 Task: Find a one-way flight from Albany to Jacksonville on May 3 for 9 passengers in First class, using Delta Airlines, with 2 carry-on bags, a price limit of ₹500,000, and a departure time between 6:00 PM and 12:00 AM.
Action: Mouse moved to (313, 306)
Screenshot: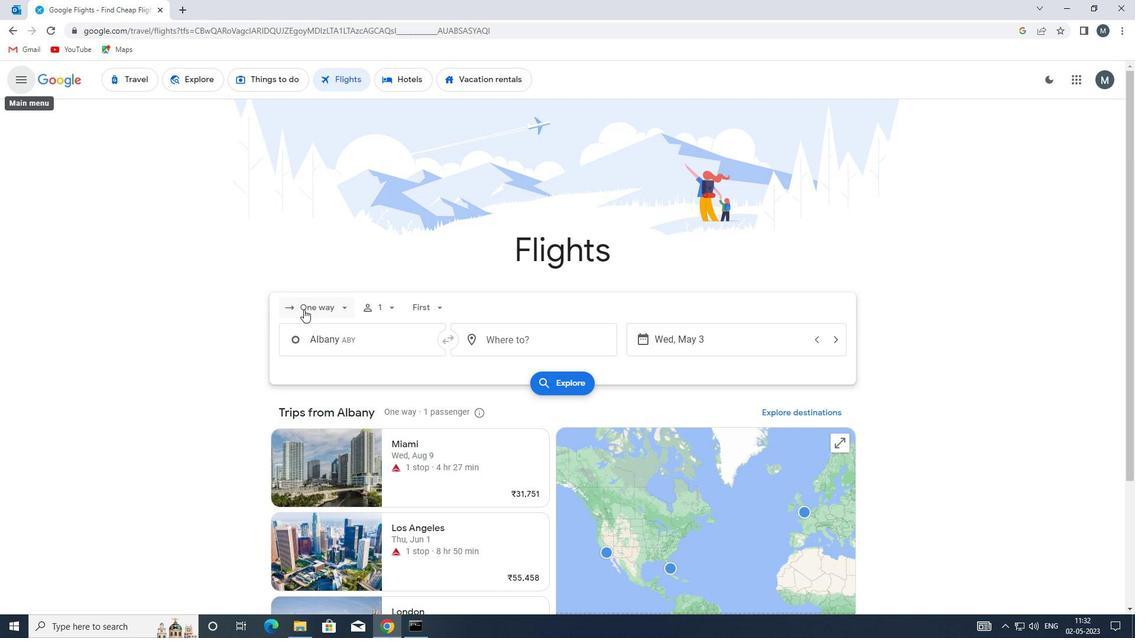 
Action: Mouse pressed left at (313, 306)
Screenshot: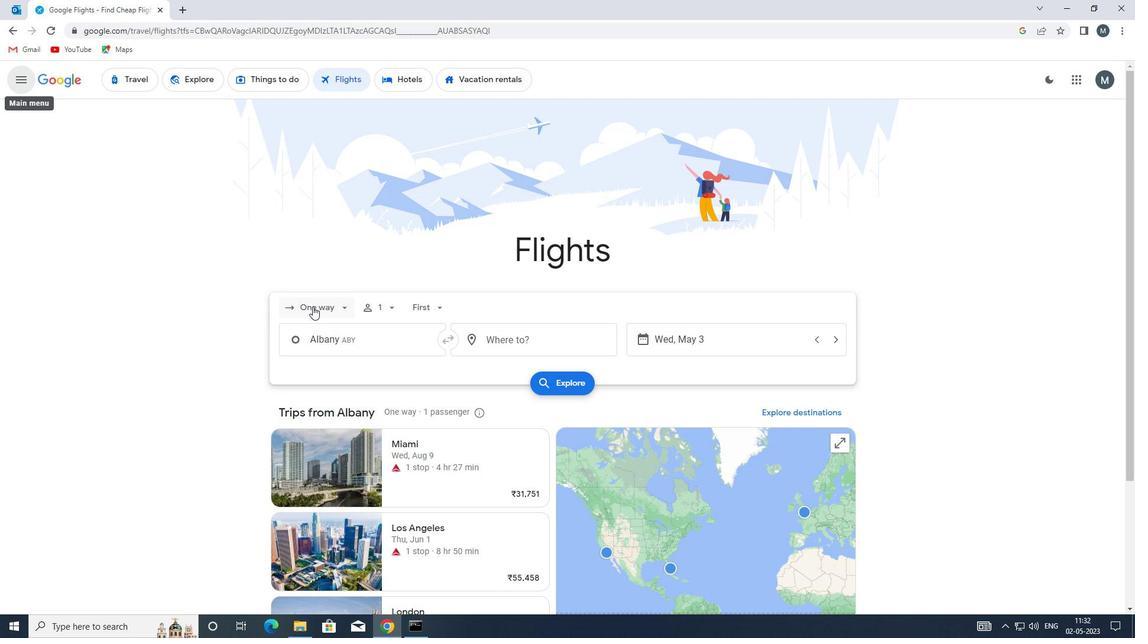 
Action: Mouse moved to (344, 368)
Screenshot: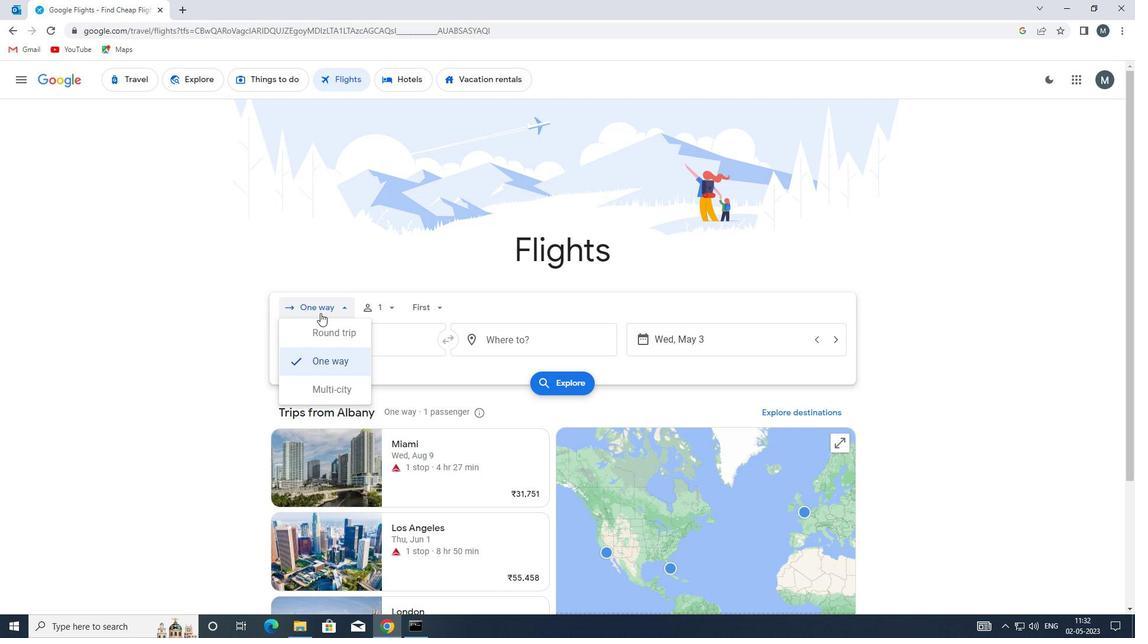 
Action: Mouse pressed left at (344, 368)
Screenshot: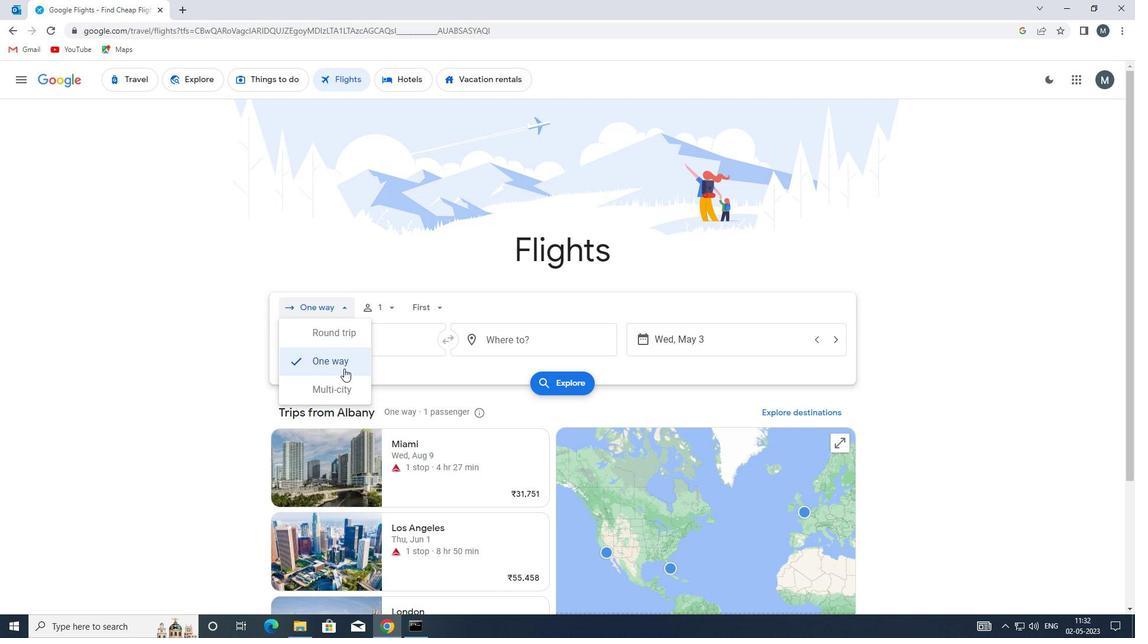 
Action: Mouse moved to (390, 307)
Screenshot: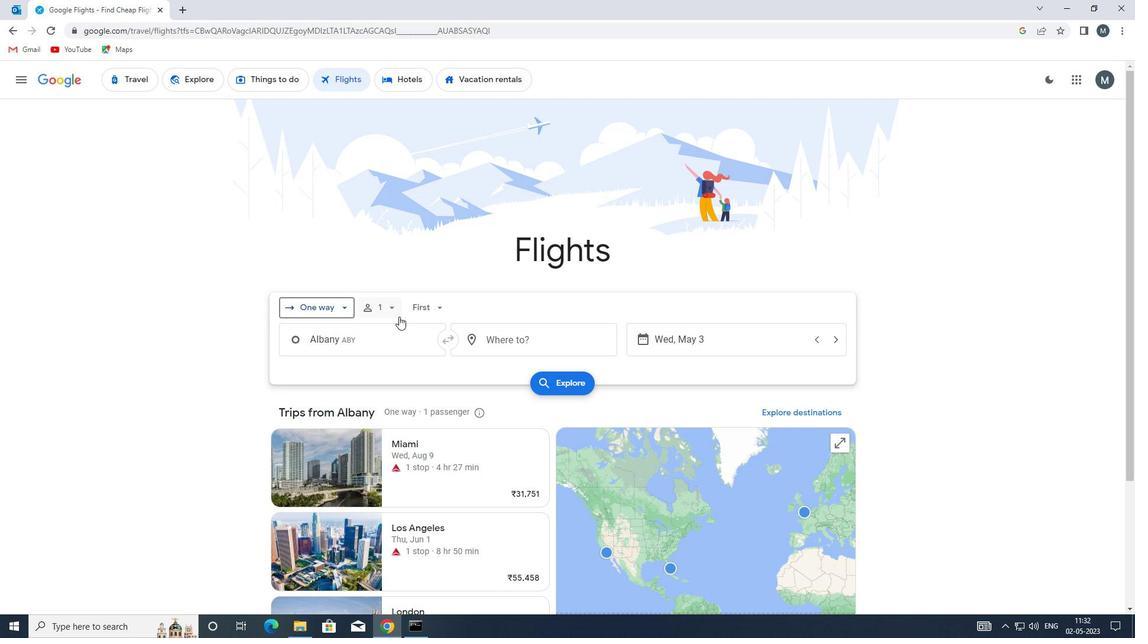 
Action: Mouse pressed left at (390, 307)
Screenshot: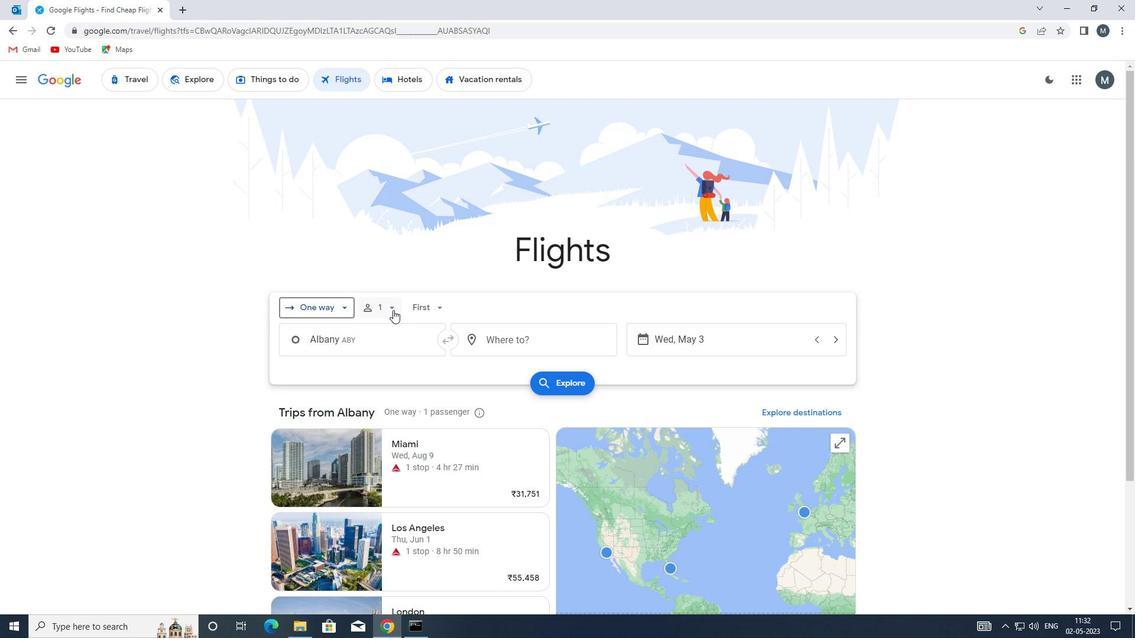 
Action: Mouse moved to (484, 339)
Screenshot: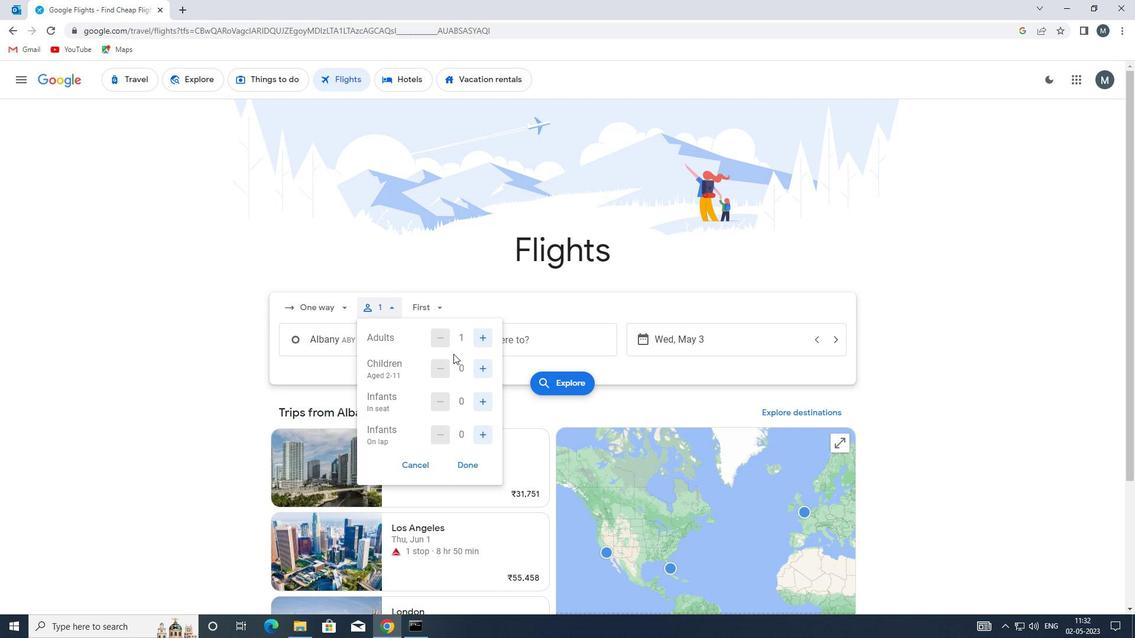 
Action: Mouse pressed left at (484, 339)
Screenshot: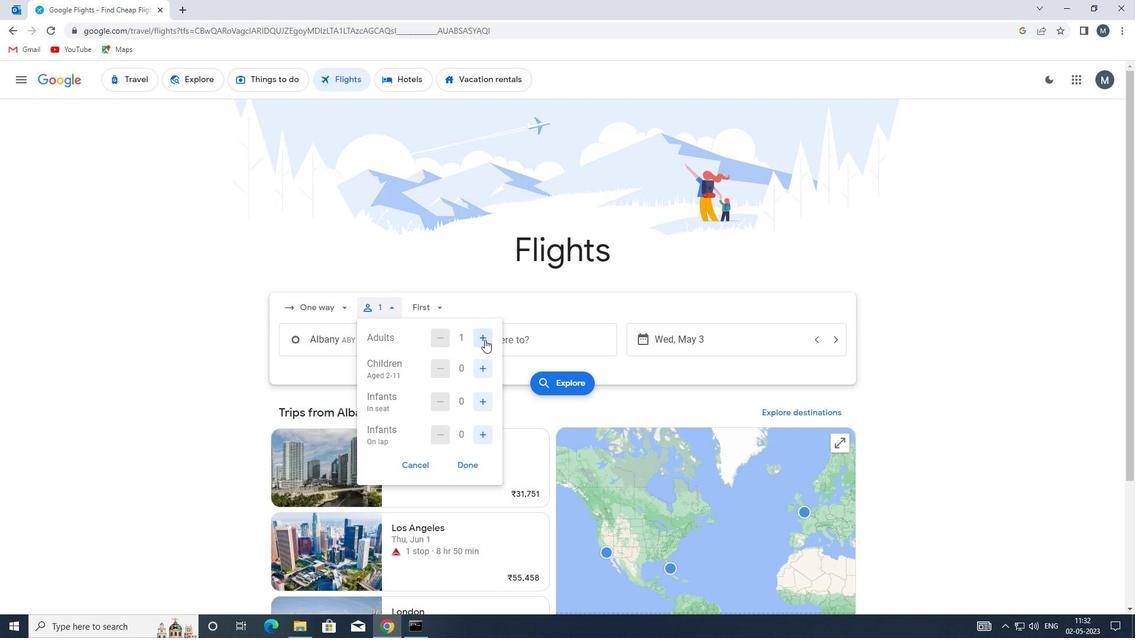 
Action: Mouse pressed left at (484, 339)
Screenshot: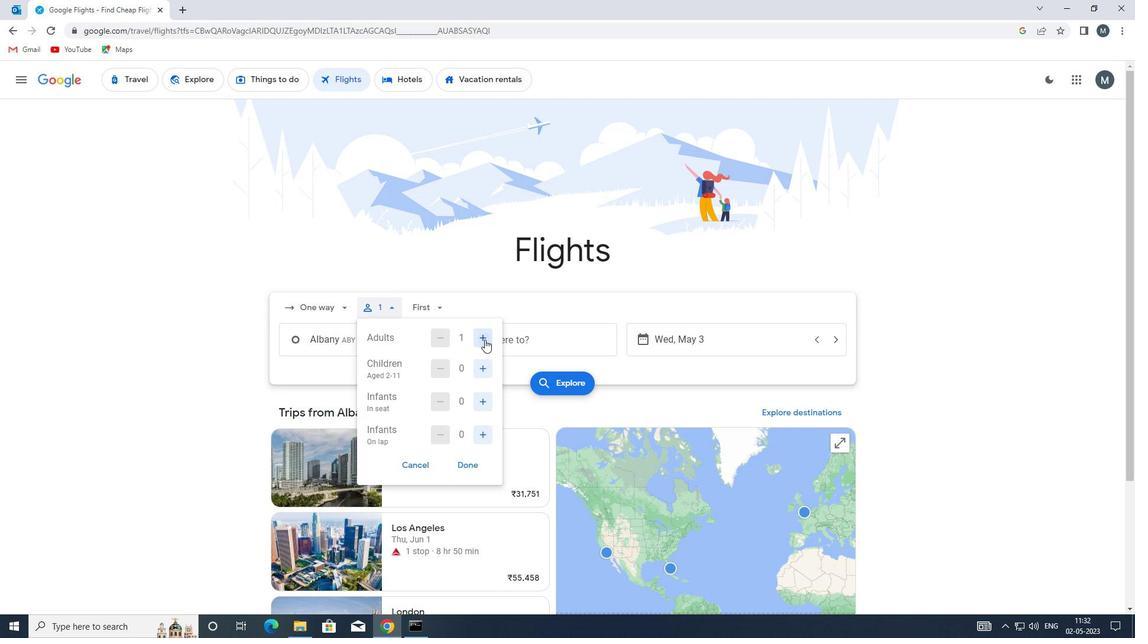 
Action: Mouse pressed left at (484, 339)
Screenshot: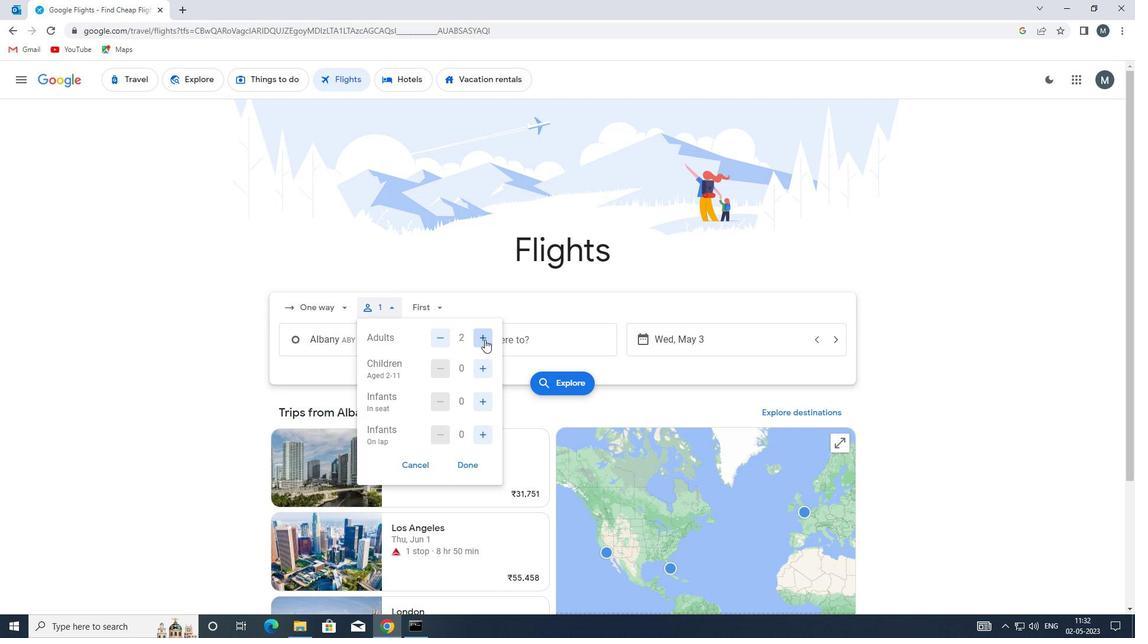 
Action: Mouse pressed left at (484, 339)
Screenshot: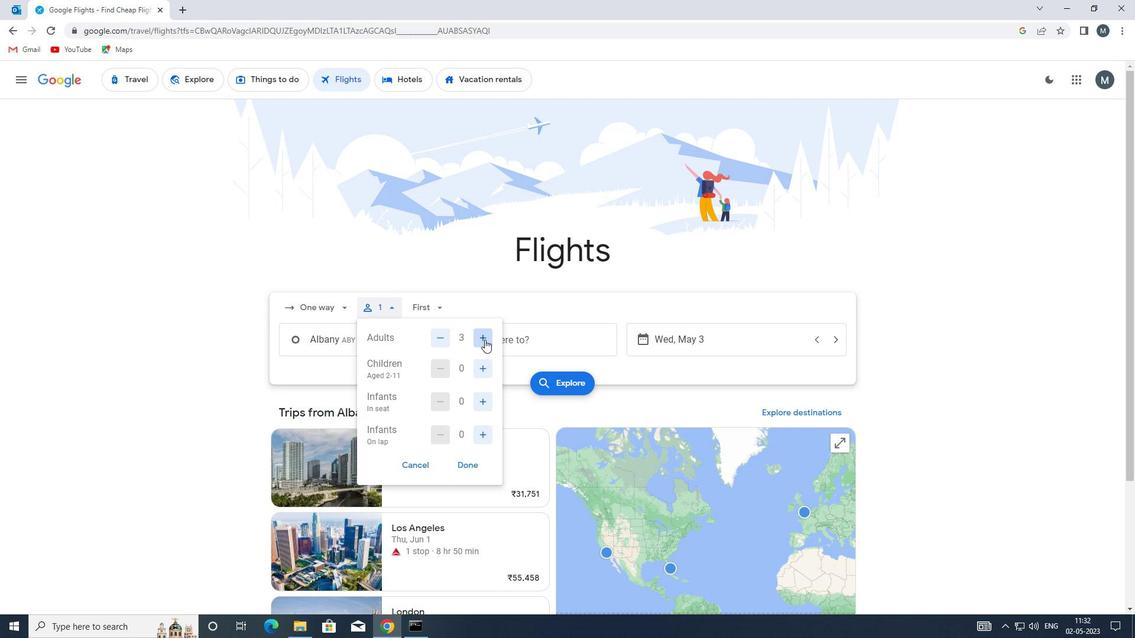 
Action: Mouse moved to (480, 371)
Screenshot: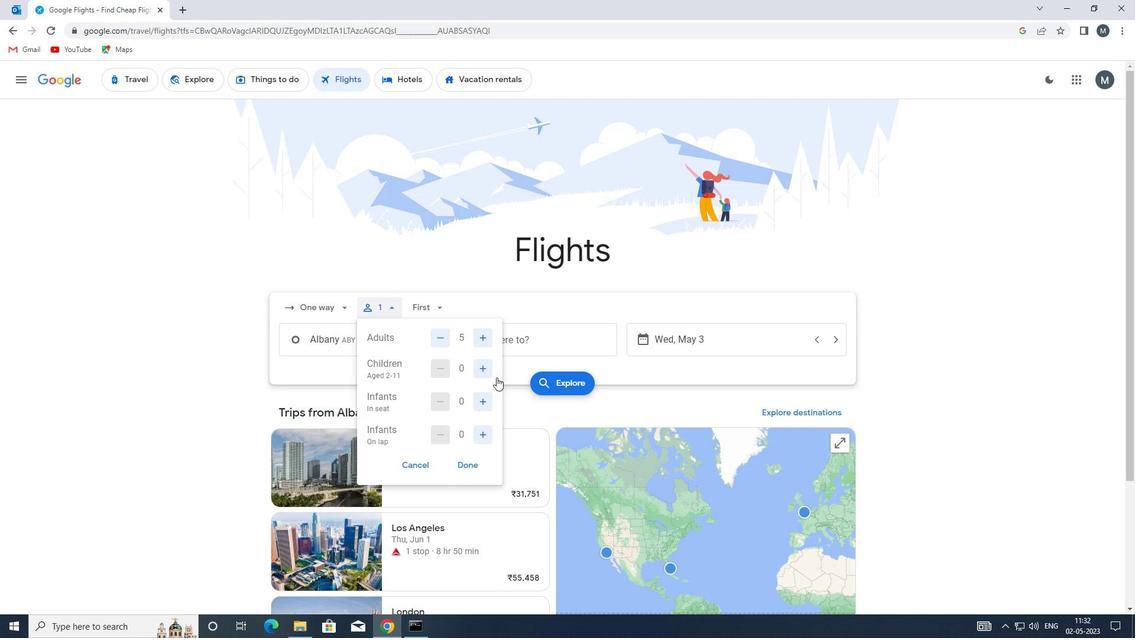 
Action: Mouse pressed left at (480, 371)
Screenshot: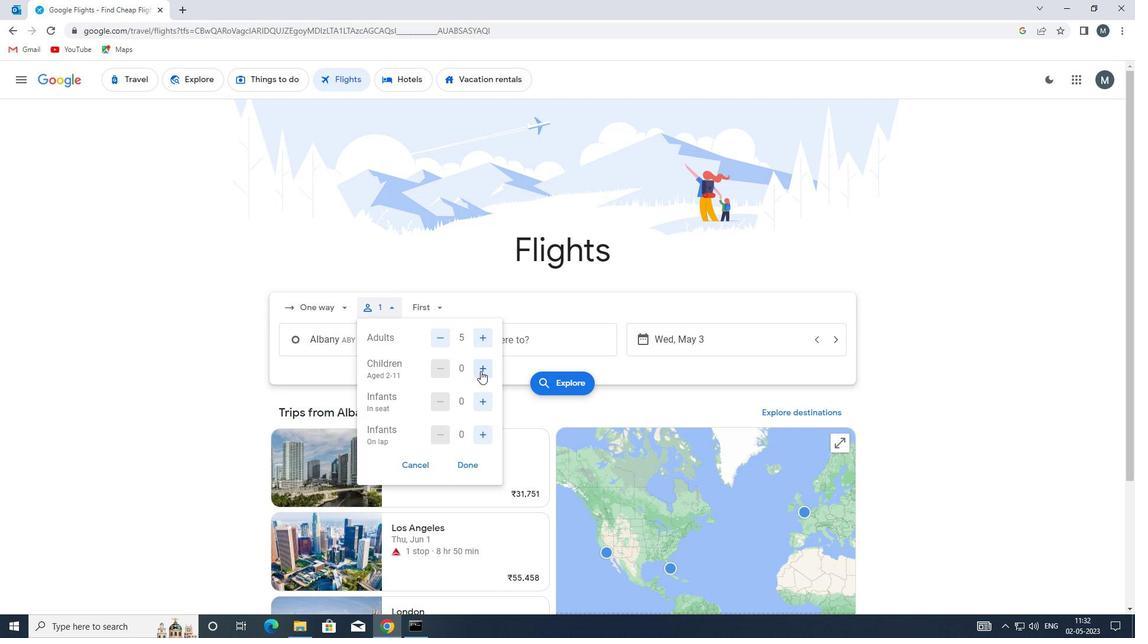 
Action: Mouse pressed left at (480, 371)
Screenshot: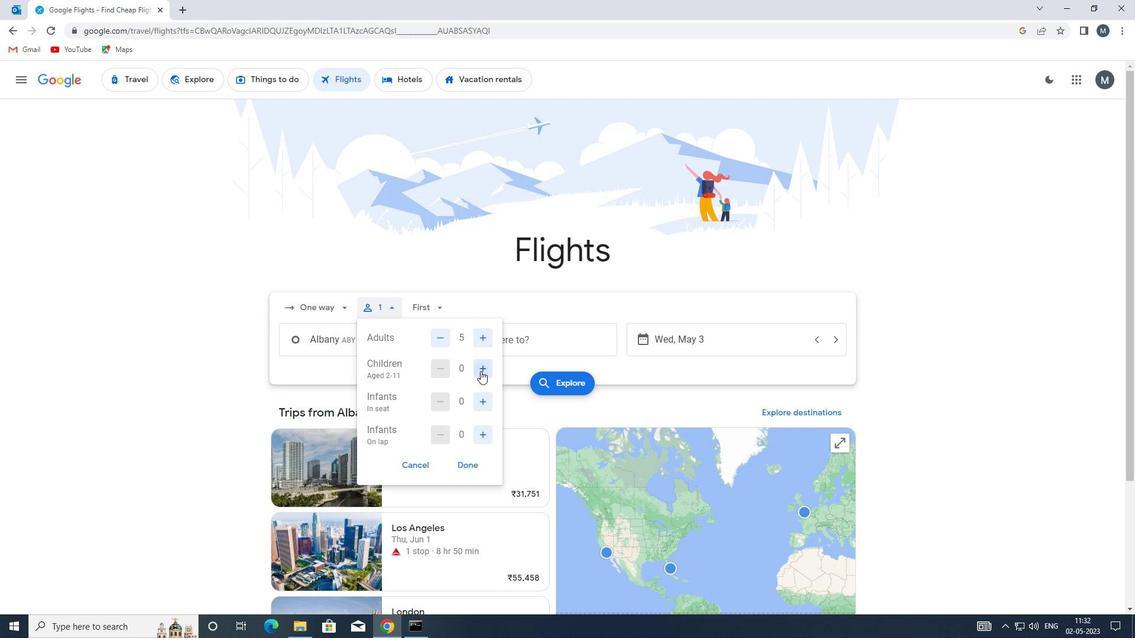 
Action: Mouse moved to (481, 402)
Screenshot: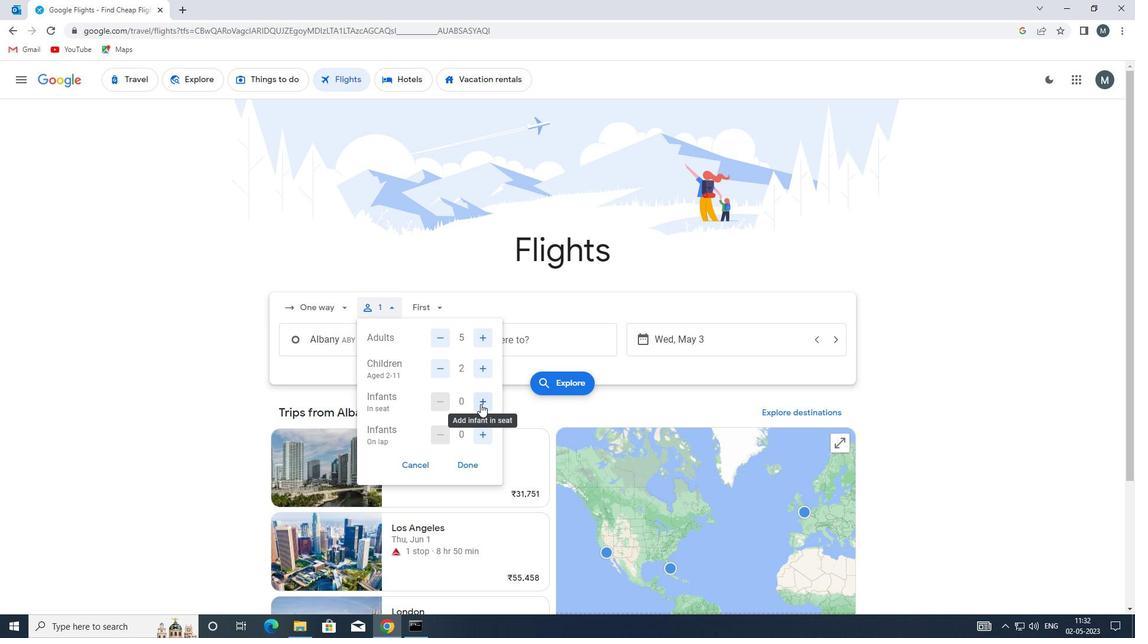 
Action: Mouse pressed left at (481, 402)
Screenshot: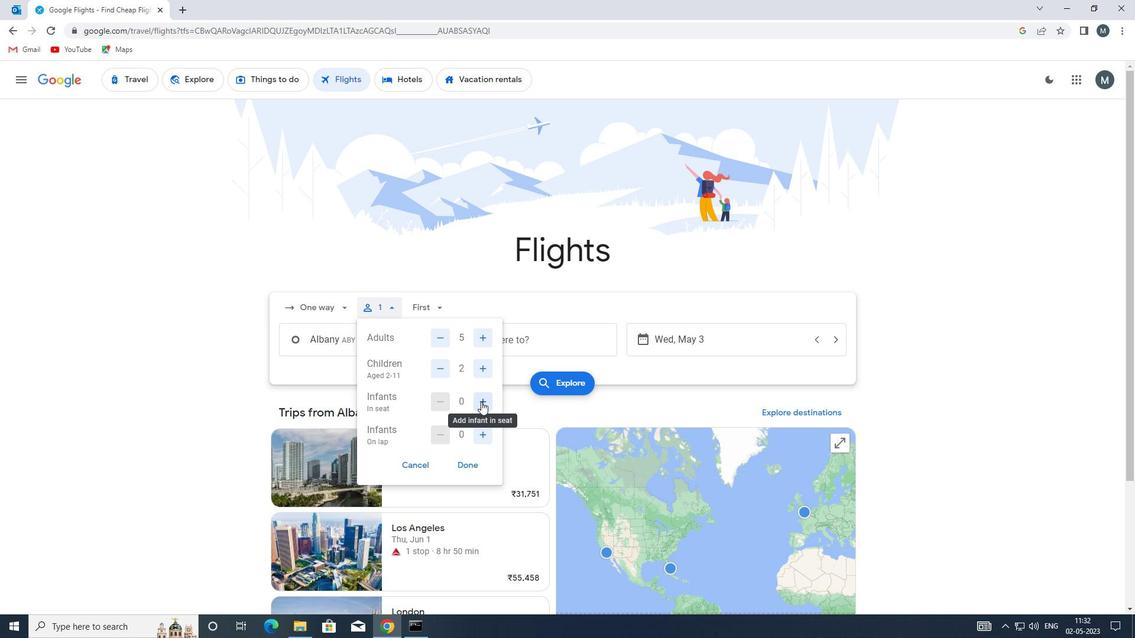 
Action: Mouse moved to (484, 438)
Screenshot: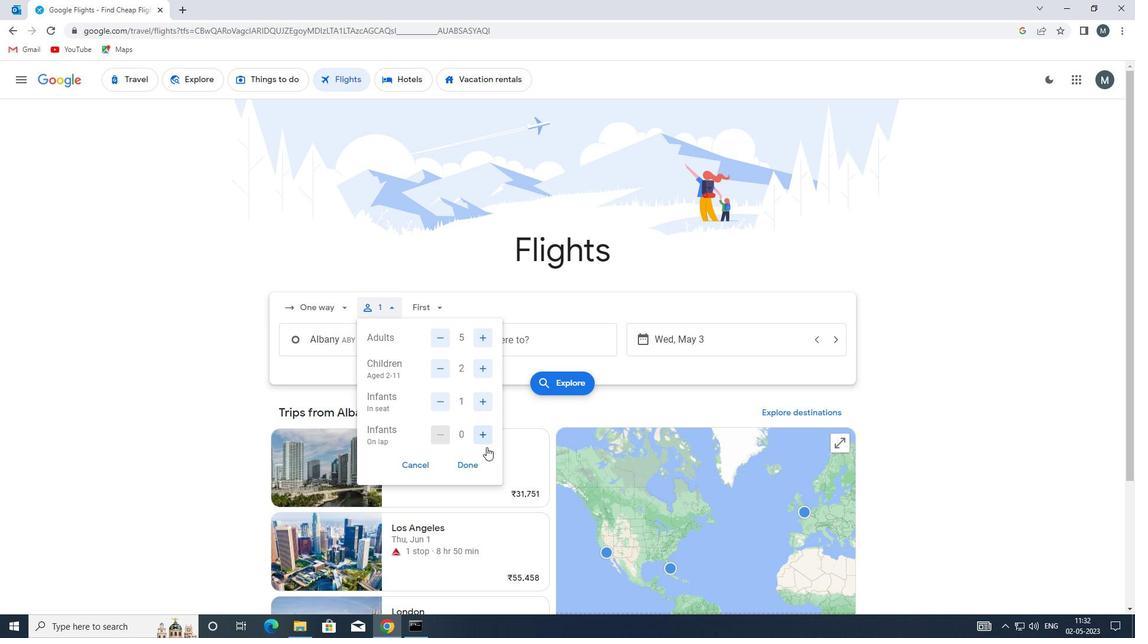 
Action: Mouse pressed left at (484, 438)
Screenshot: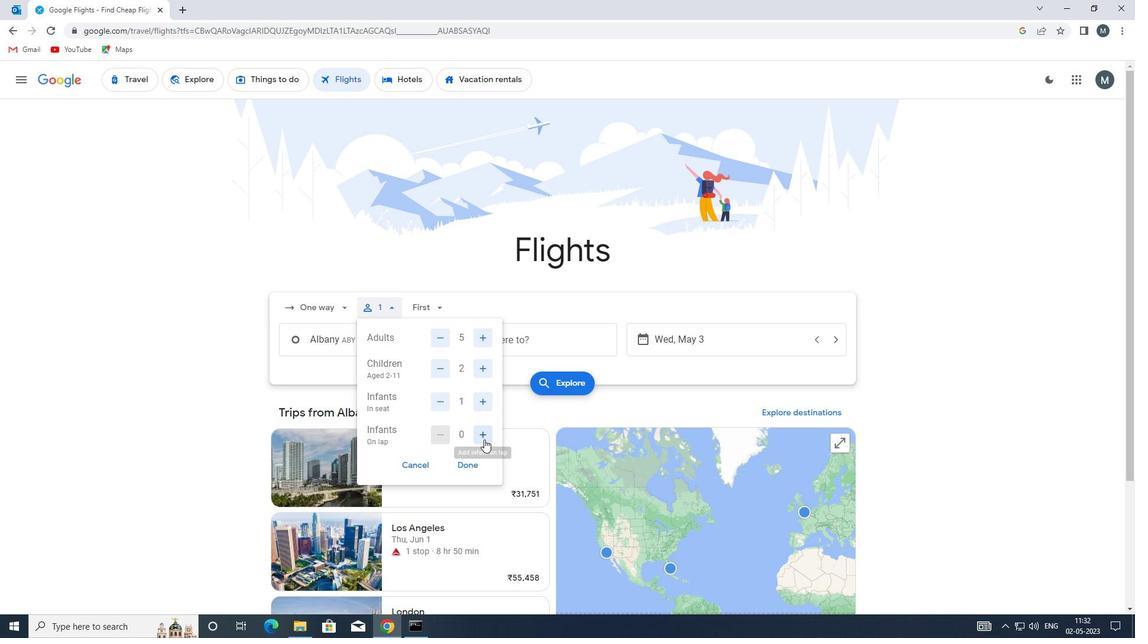 
Action: Mouse pressed left at (484, 438)
Screenshot: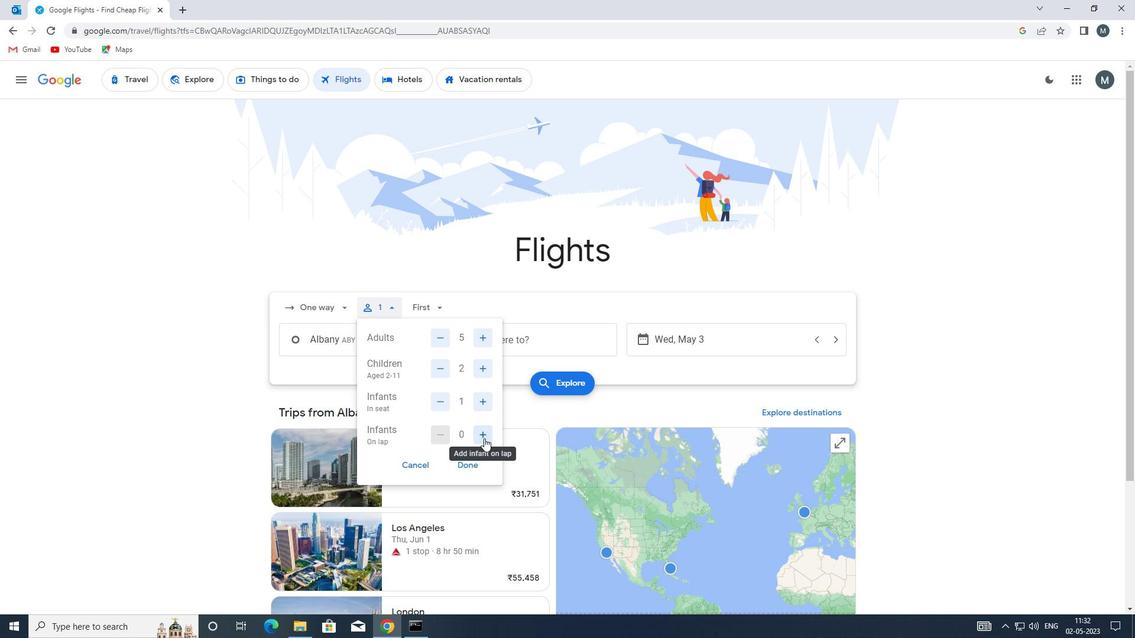 
Action: Mouse moved to (439, 436)
Screenshot: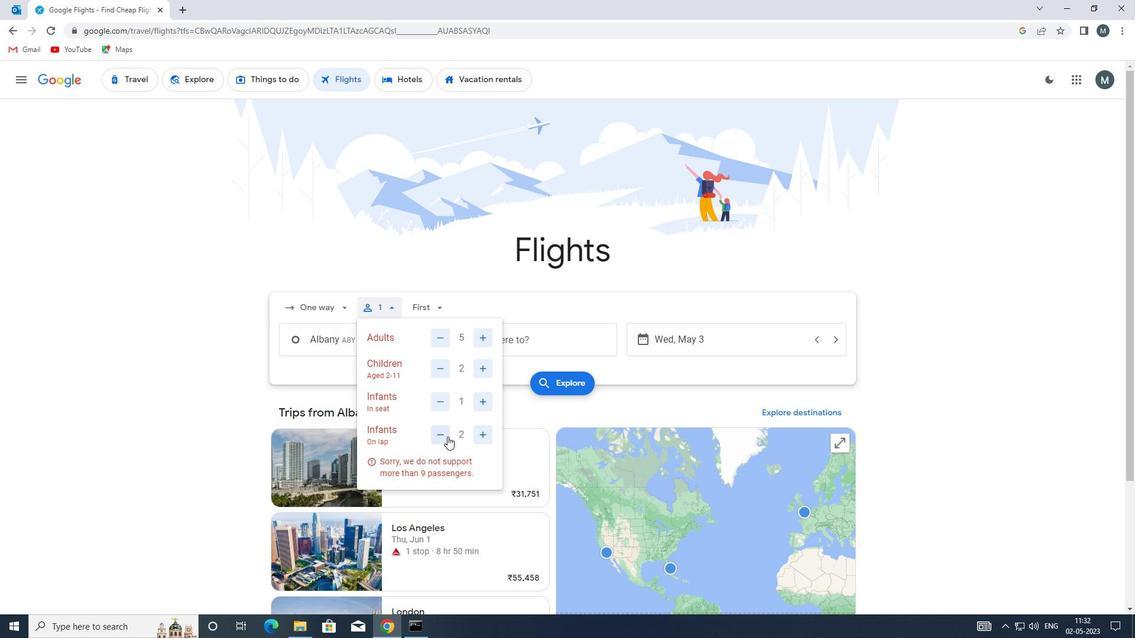 
Action: Mouse pressed left at (439, 436)
Screenshot: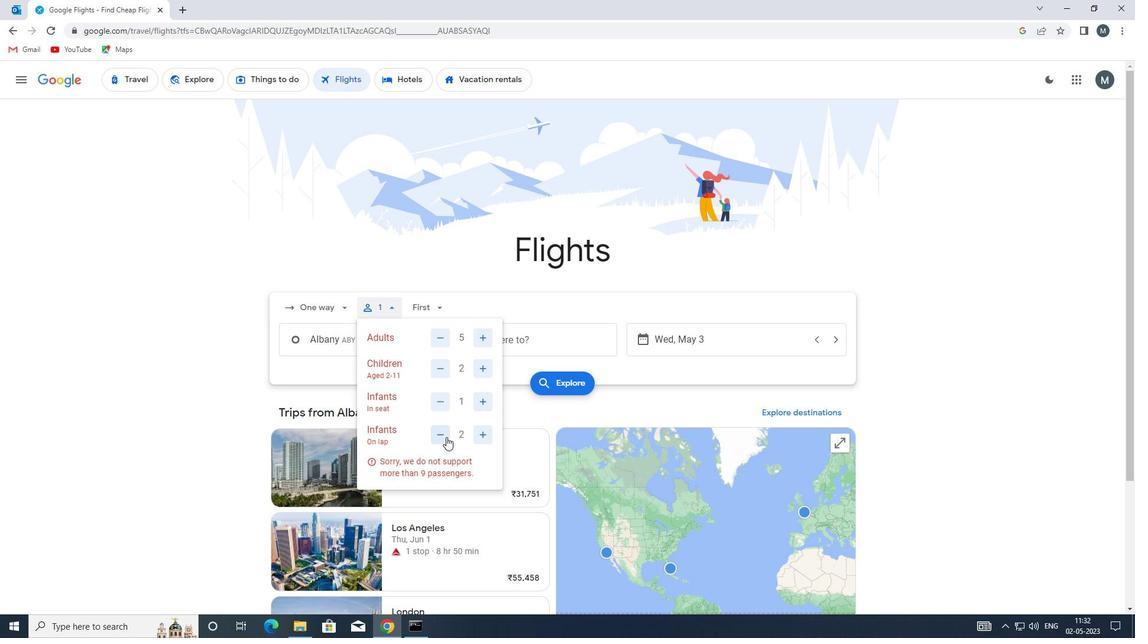 
Action: Mouse moved to (459, 464)
Screenshot: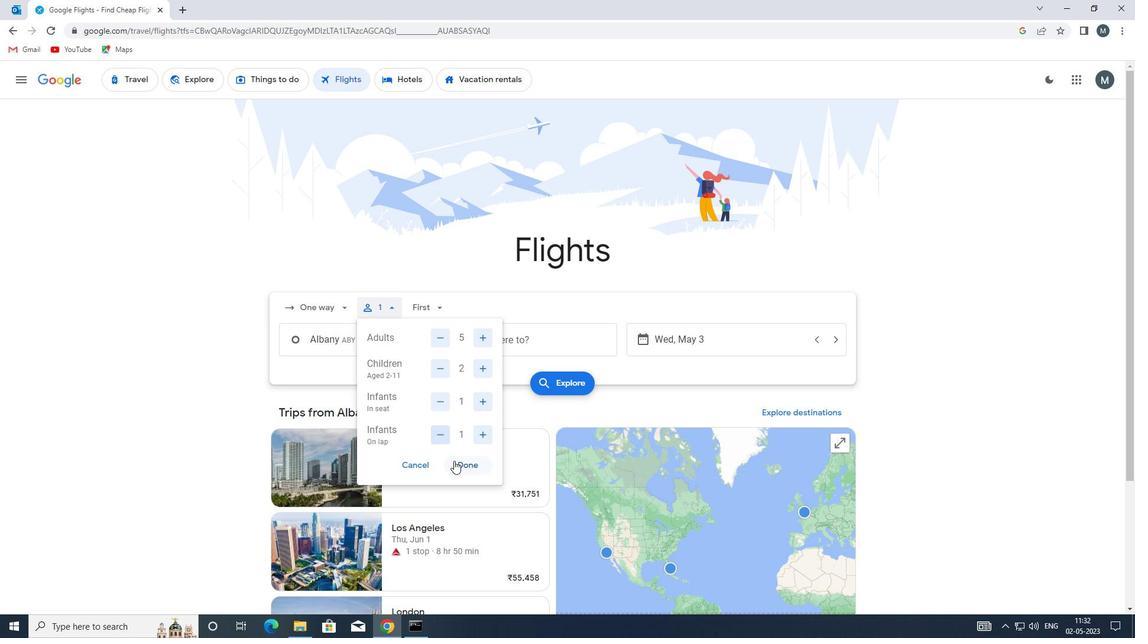 
Action: Mouse pressed left at (459, 464)
Screenshot: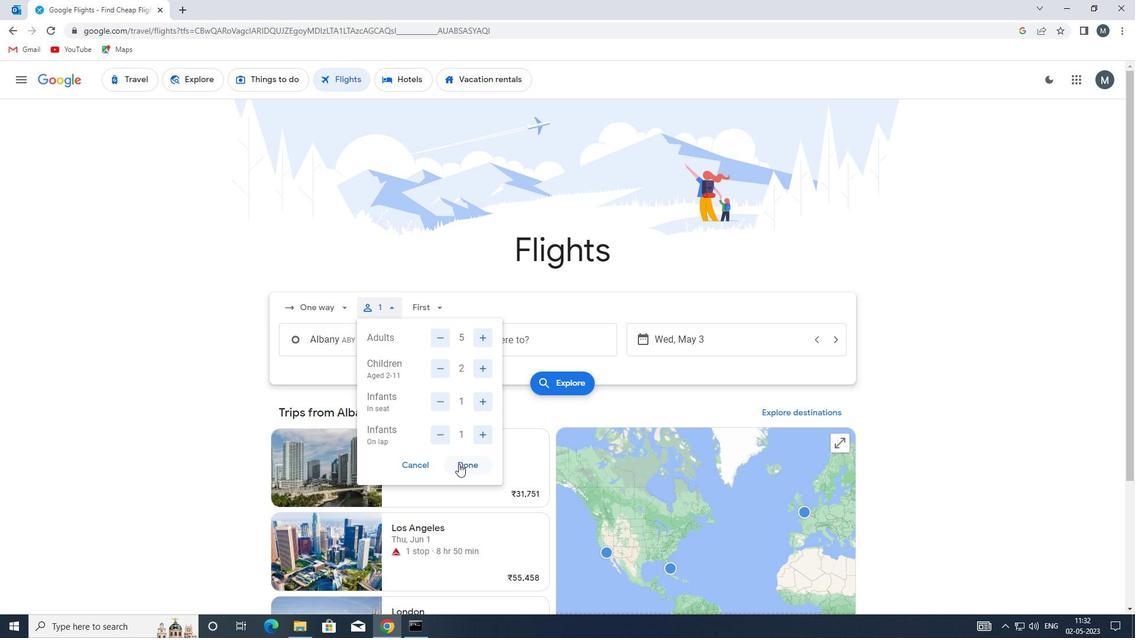 
Action: Mouse moved to (441, 312)
Screenshot: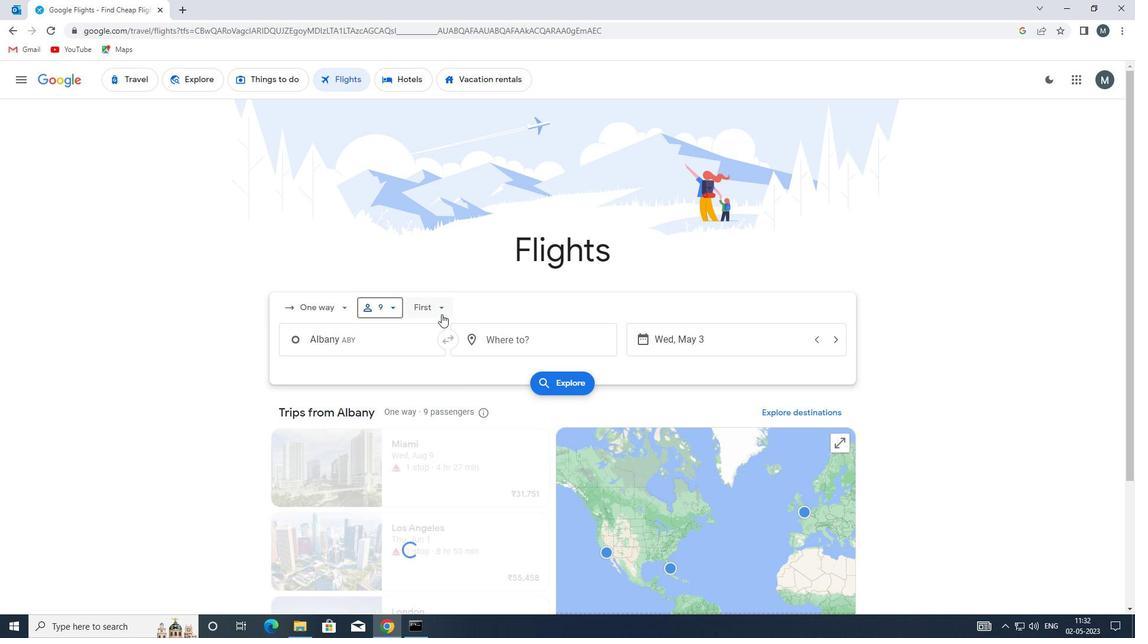 
Action: Mouse pressed left at (441, 312)
Screenshot: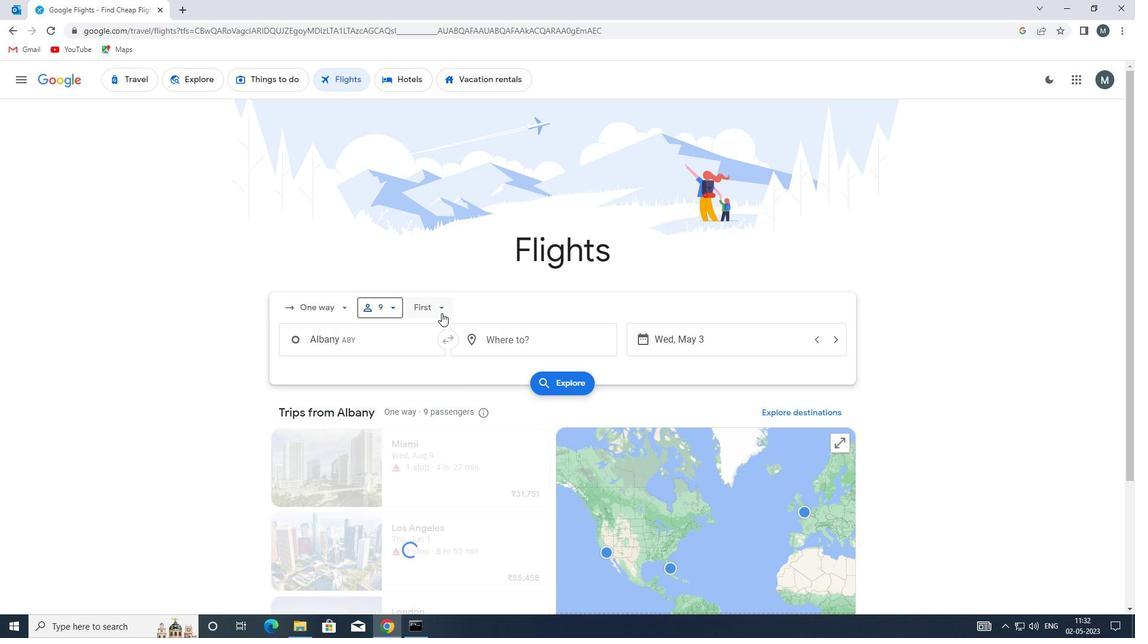 
Action: Mouse moved to (465, 335)
Screenshot: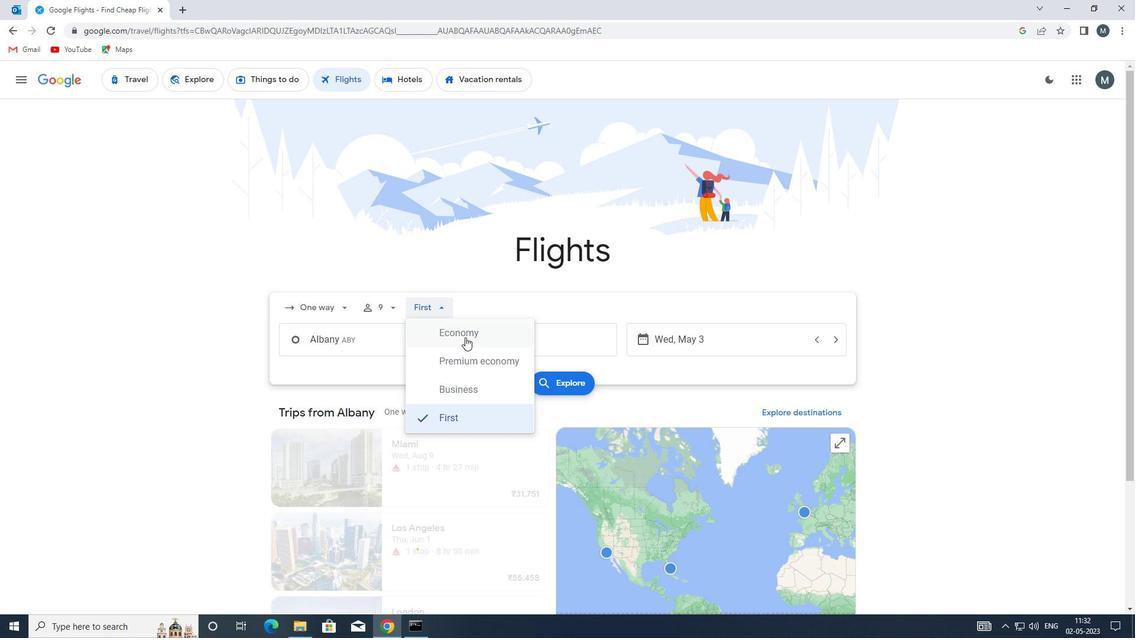 
Action: Mouse pressed left at (465, 335)
Screenshot: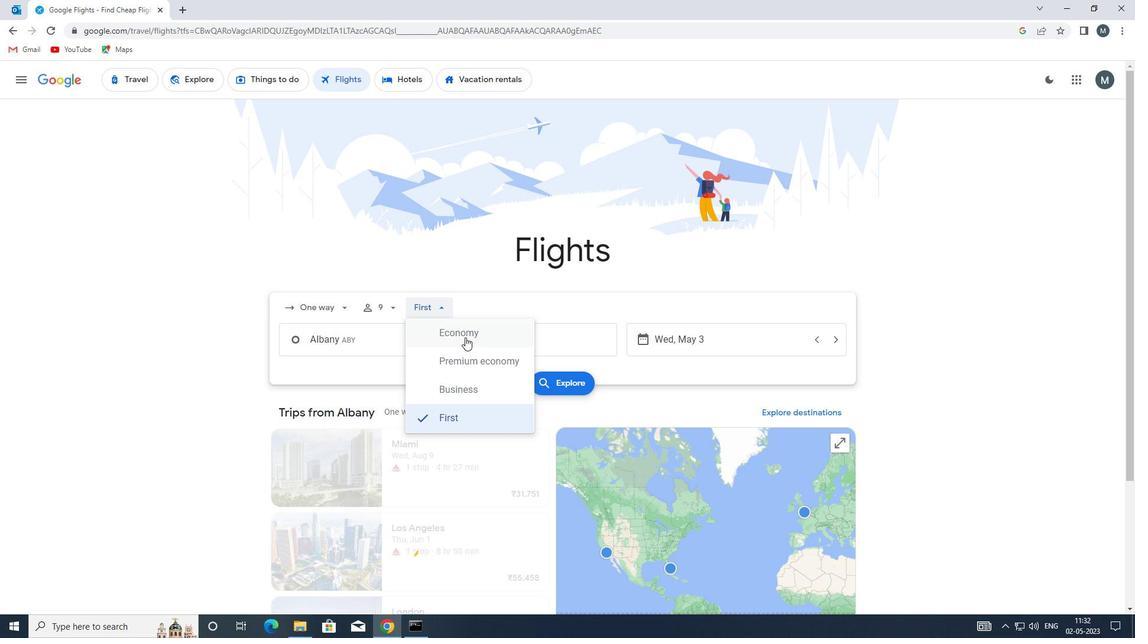 
Action: Mouse moved to (380, 346)
Screenshot: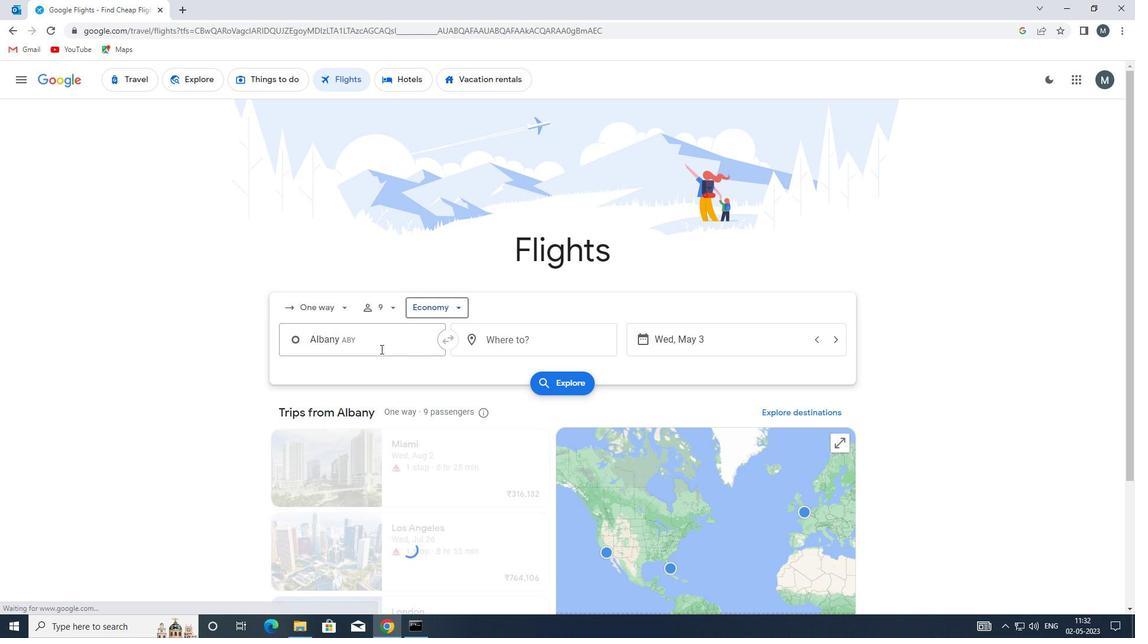 
Action: Mouse pressed left at (380, 346)
Screenshot: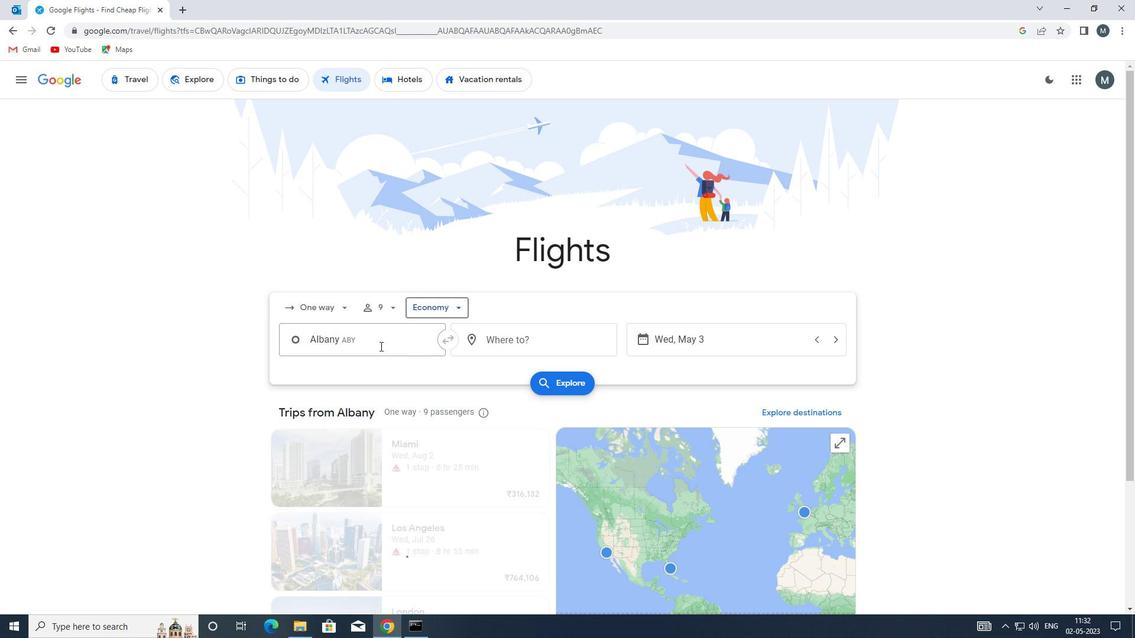 
Action: Mouse moved to (381, 345)
Screenshot: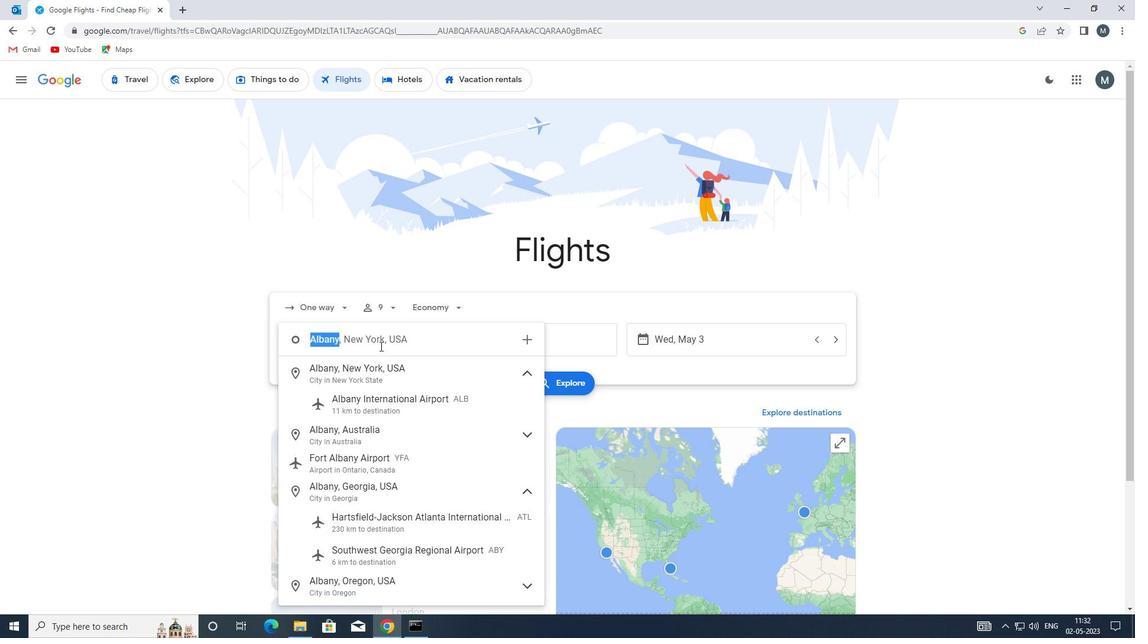 
Action: Key pressed aby
Screenshot: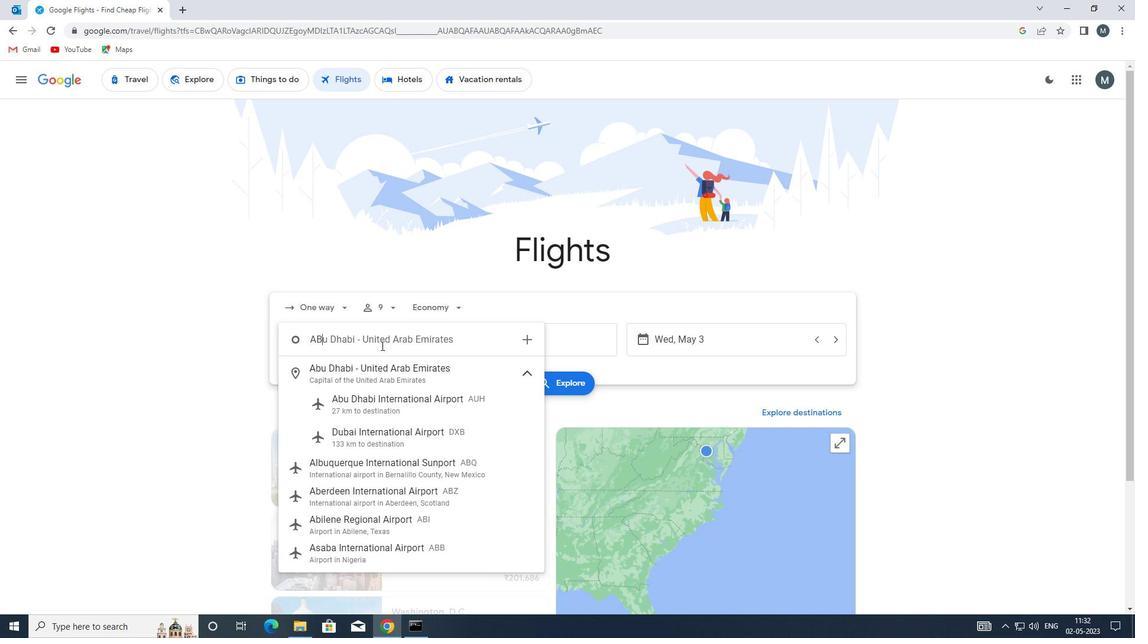 
Action: Mouse moved to (395, 381)
Screenshot: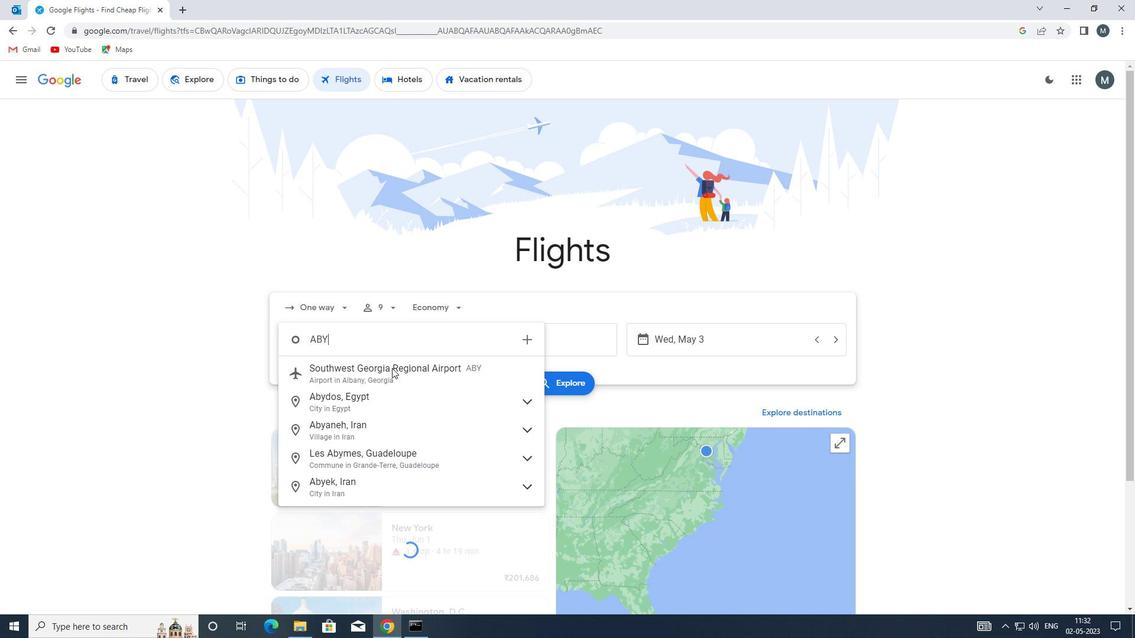 
Action: Mouse pressed left at (395, 381)
Screenshot: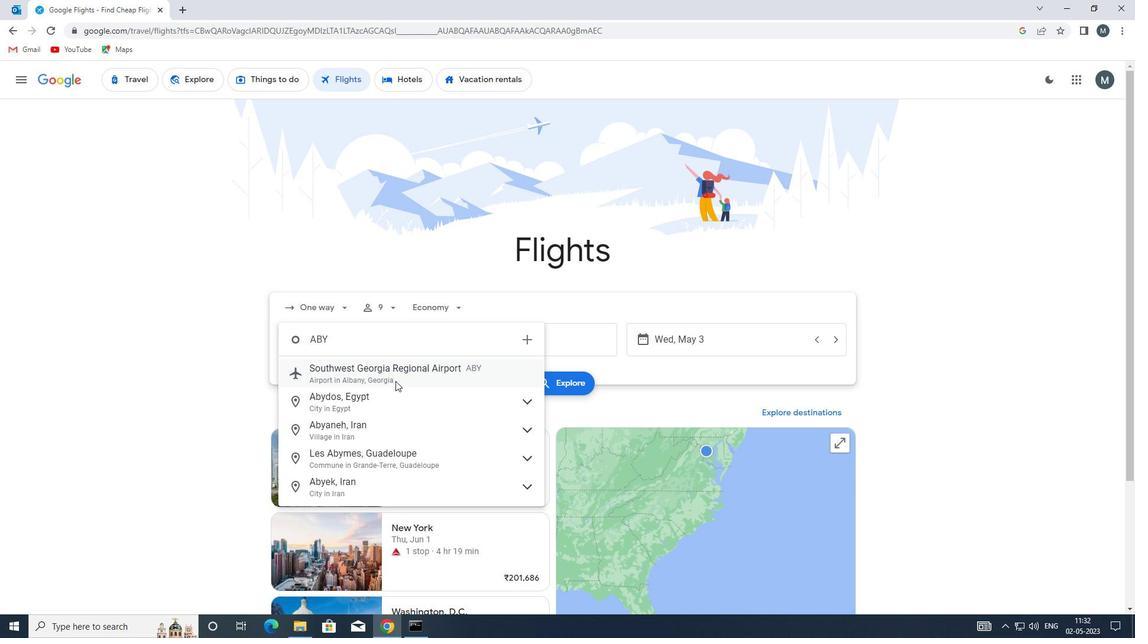 
Action: Mouse moved to (513, 342)
Screenshot: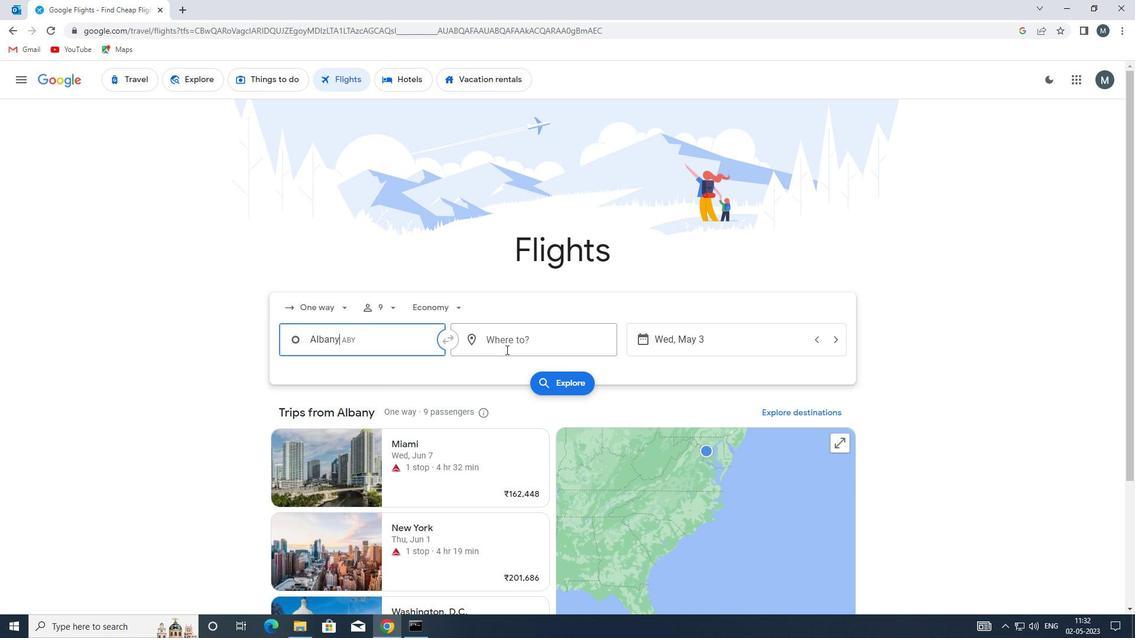 
Action: Mouse pressed left at (513, 342)
Screenshot: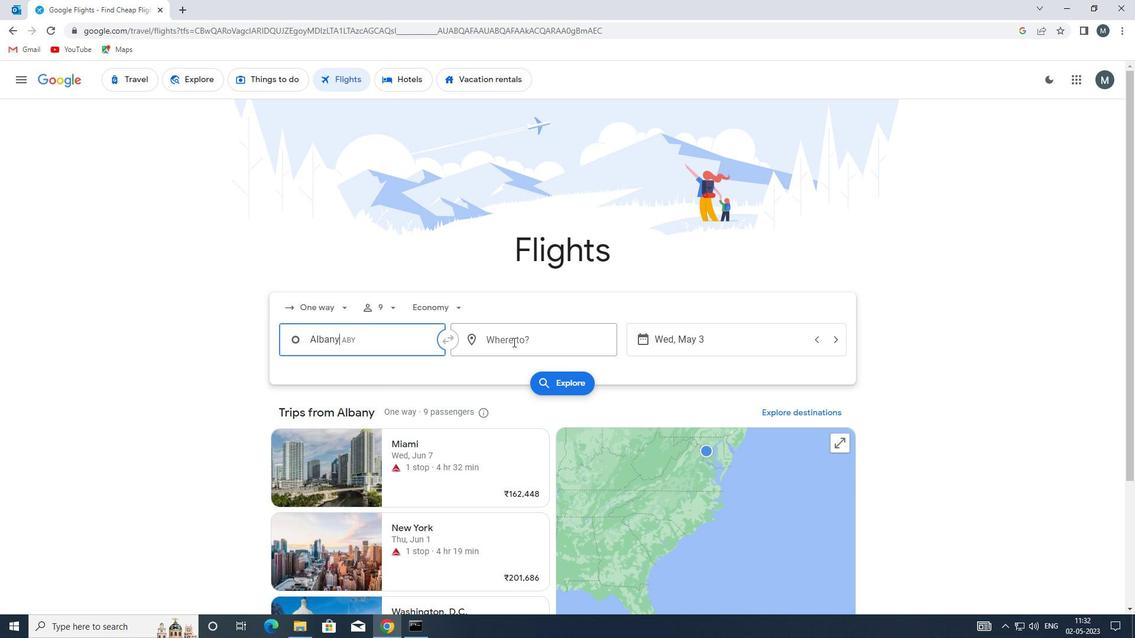 
Action: Key pressed oaj
Screenshot: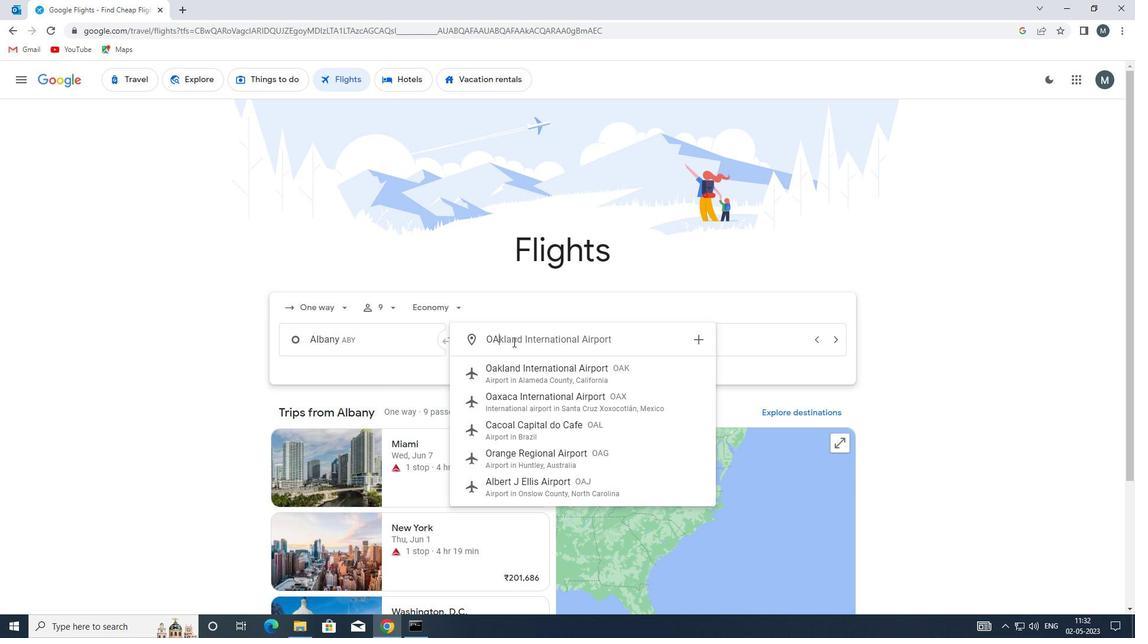 
Action: Mouse moved to (545, 373)
Screenshot: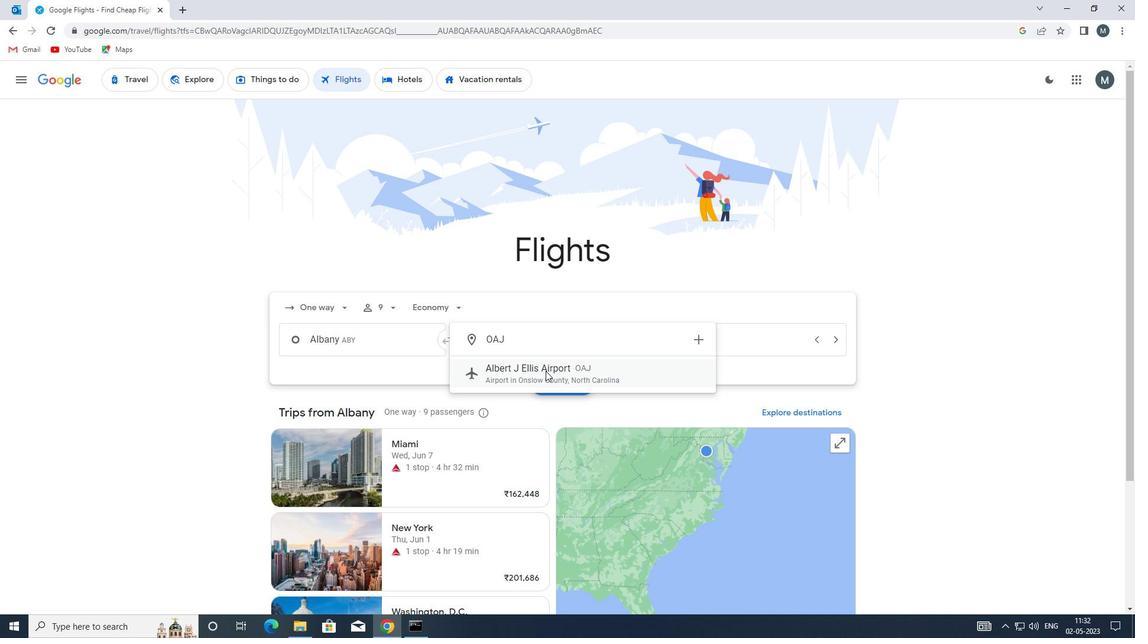 
Action: Mouse pressed left at (545, 373)
Screenshot: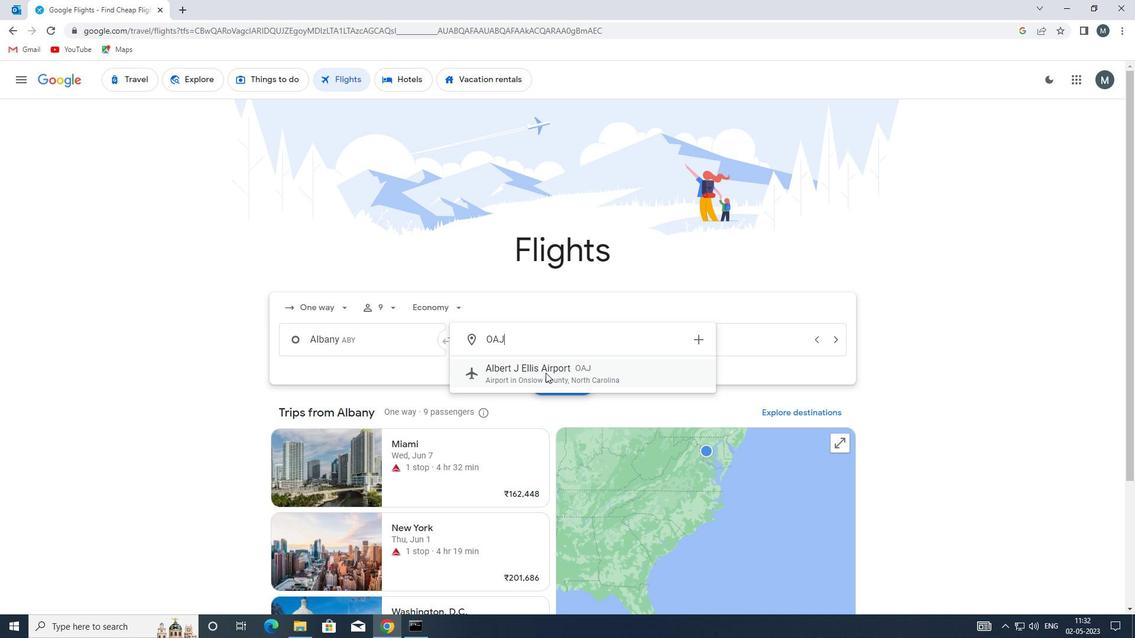 
Action: Mouse moved to (661, 332)
Screenshot: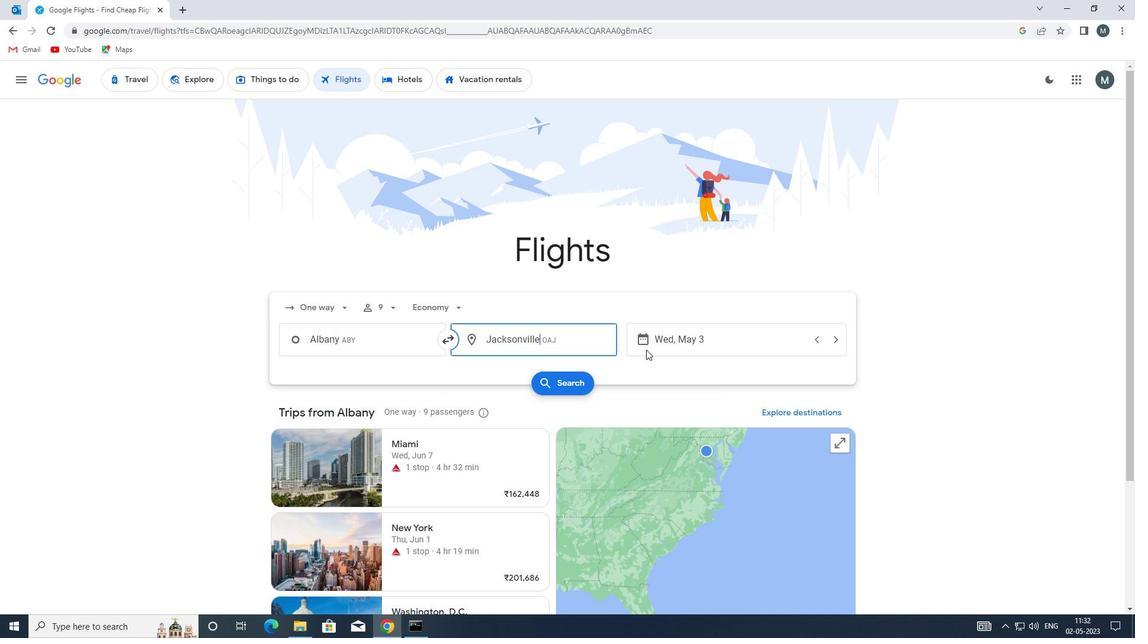 
Action: Mouse pressed left at (661, 332)
Screenshot: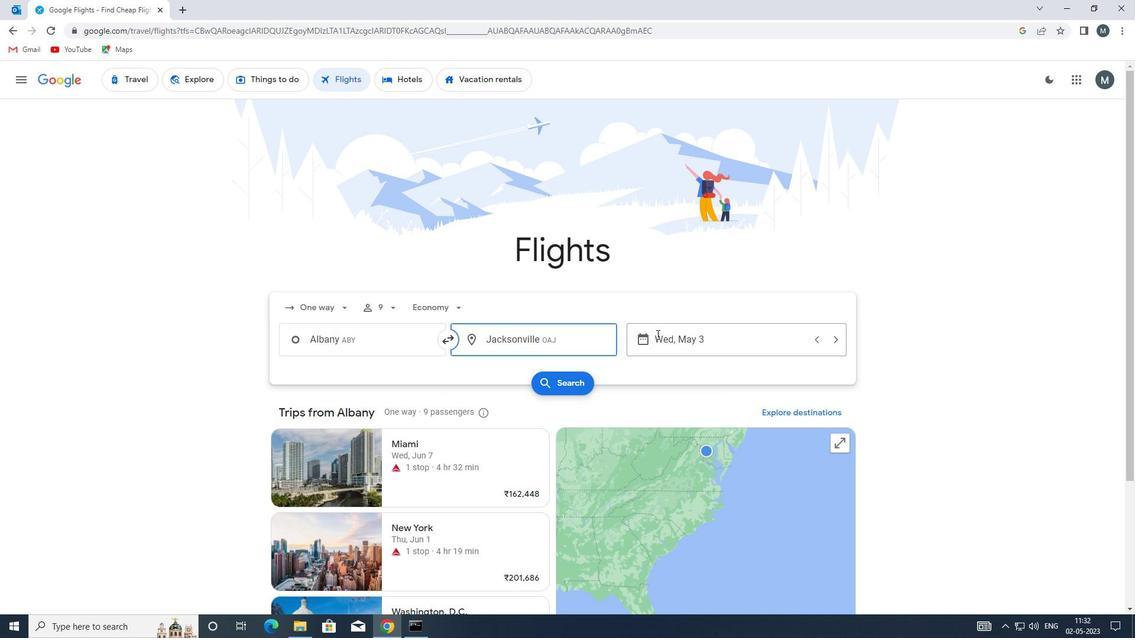 
Action: Mouse moved to (505, 404)
Screenshot: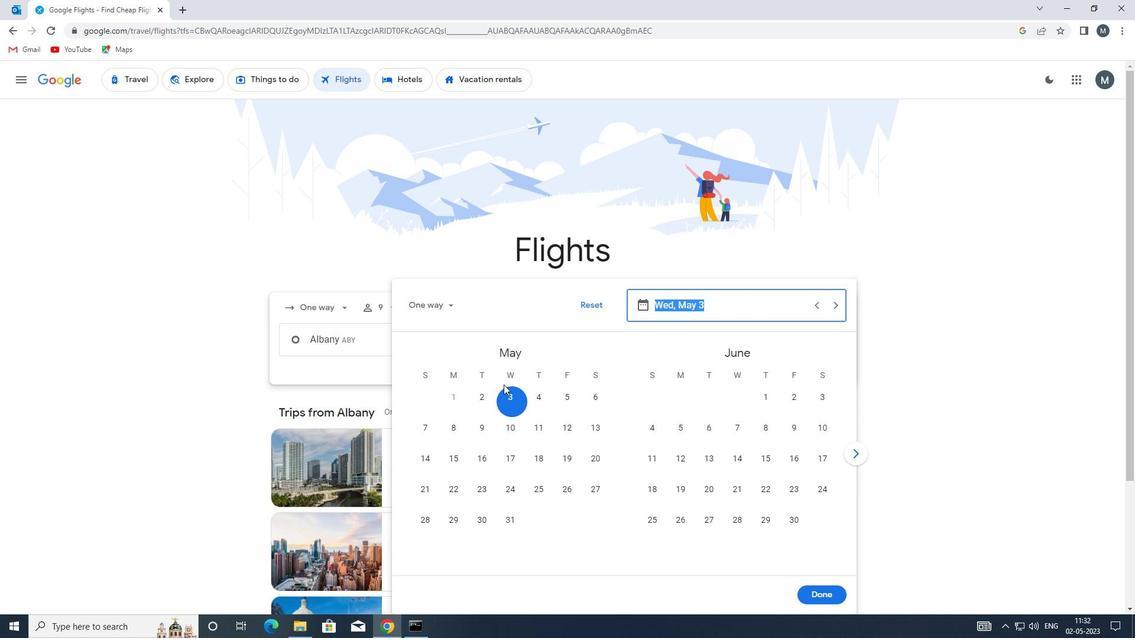 
Action: Mouse pressed left at (505, 404)
Screenshot: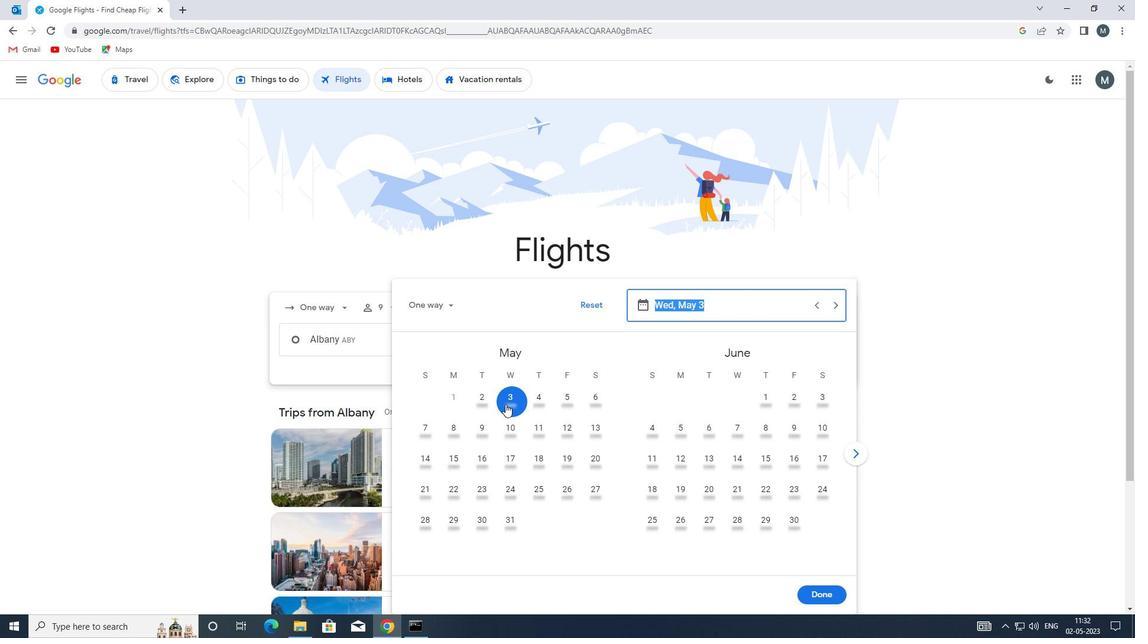 
Action: Mouse moved to (823, 599)
Screenshot: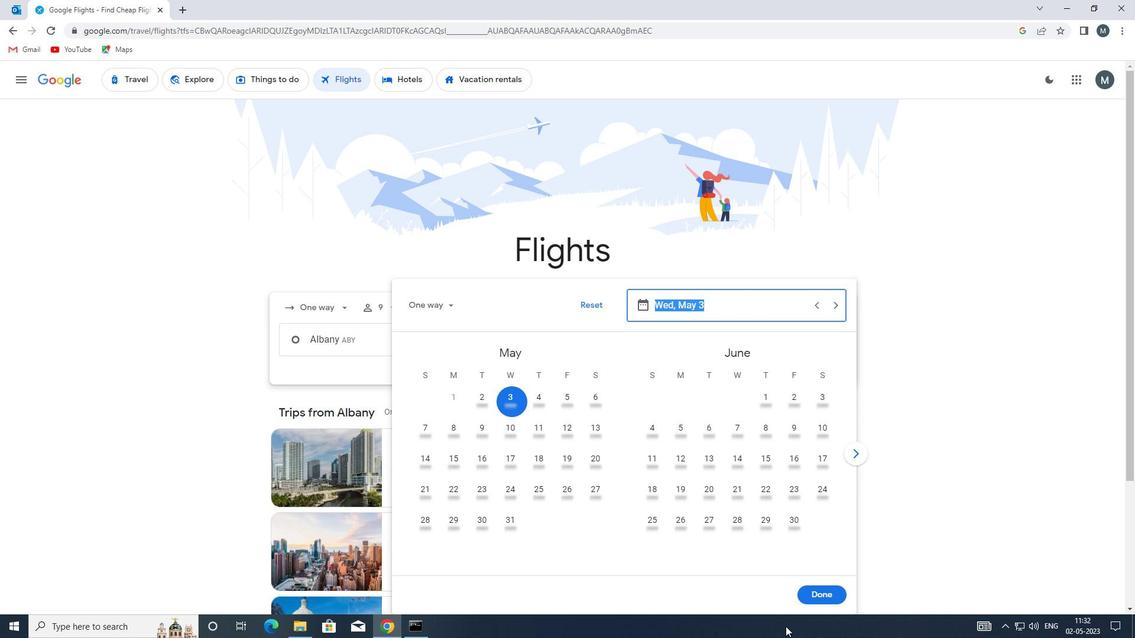 
Action: Mouse pressed left at (823, 599)
Screenshot: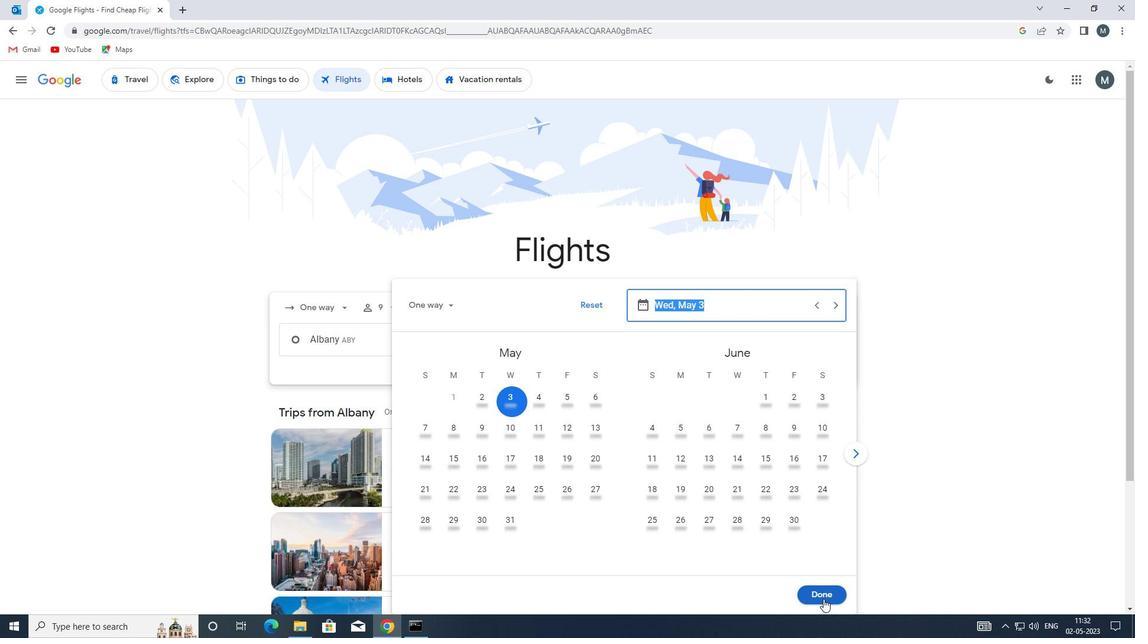 
Action: Mouse moved to (565, 381)
Screenshot: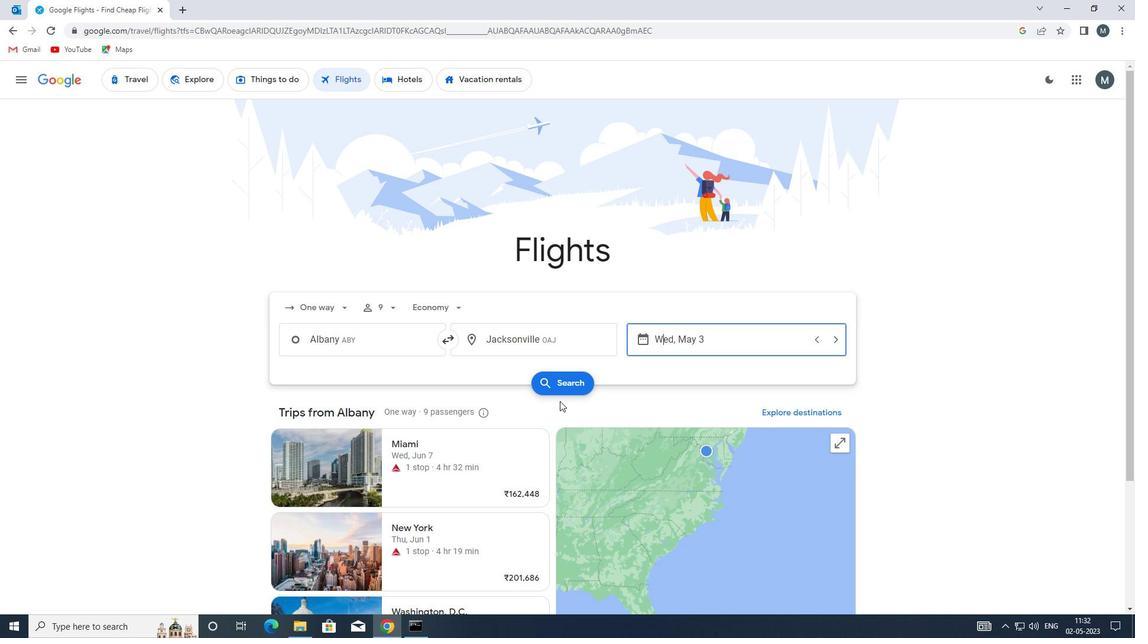
Action: Mouse pressed left at (565, 381)
Screenshot: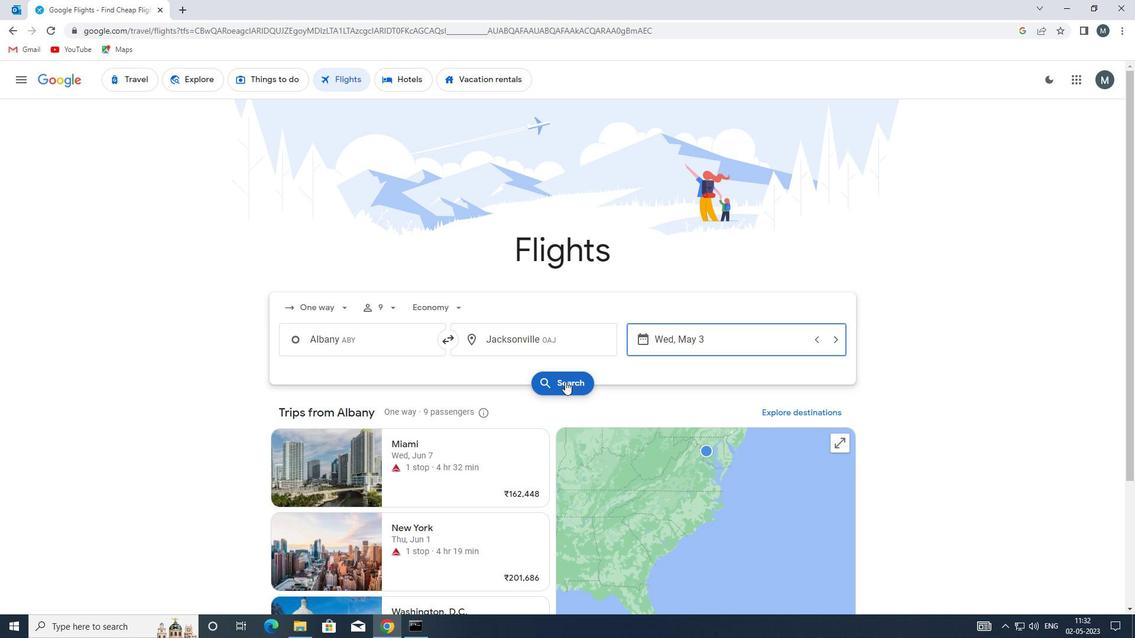 
Action: Mouse moved to (302, 191)
Screenshot: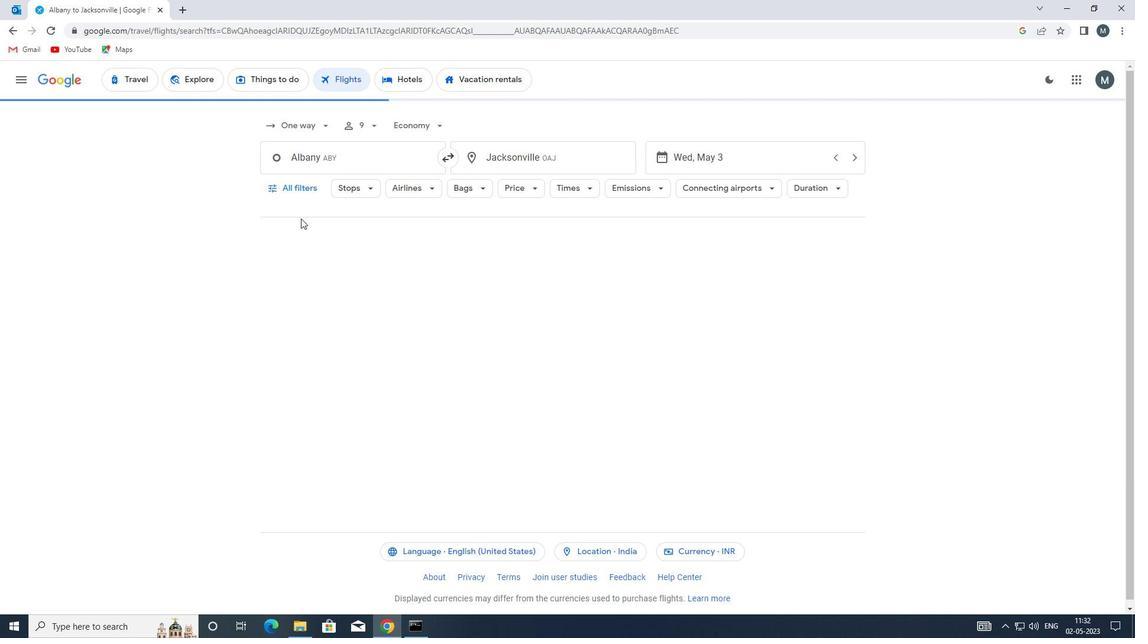 
Action: Mouse pressed left at (302, 191)
Screenshot: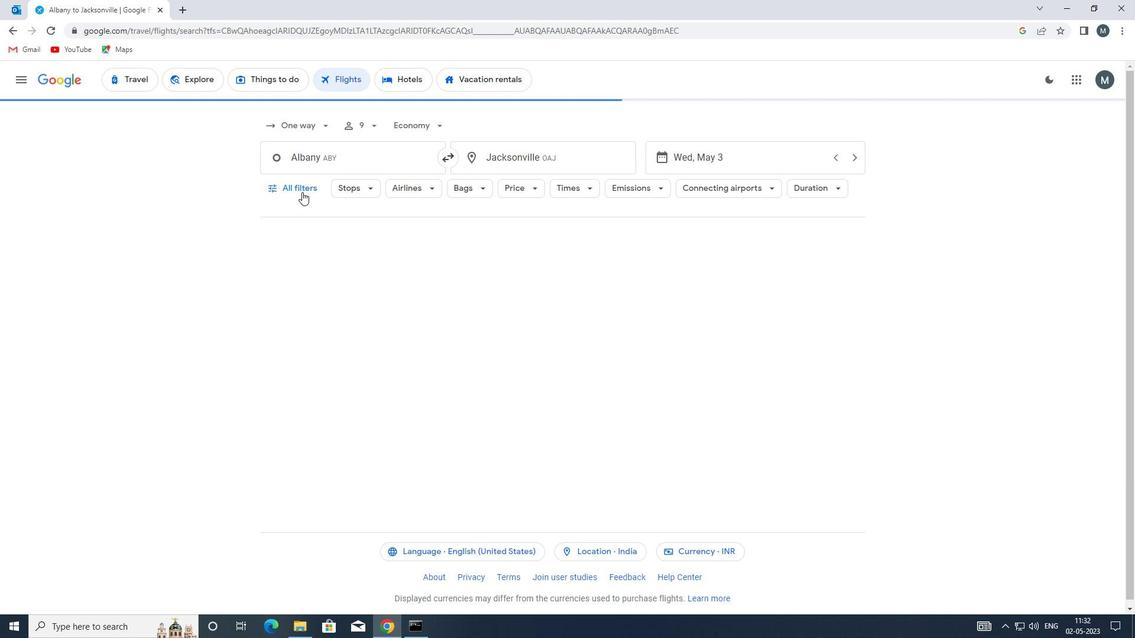 
Action: Mouse moved to (338, 339)
Screenshot: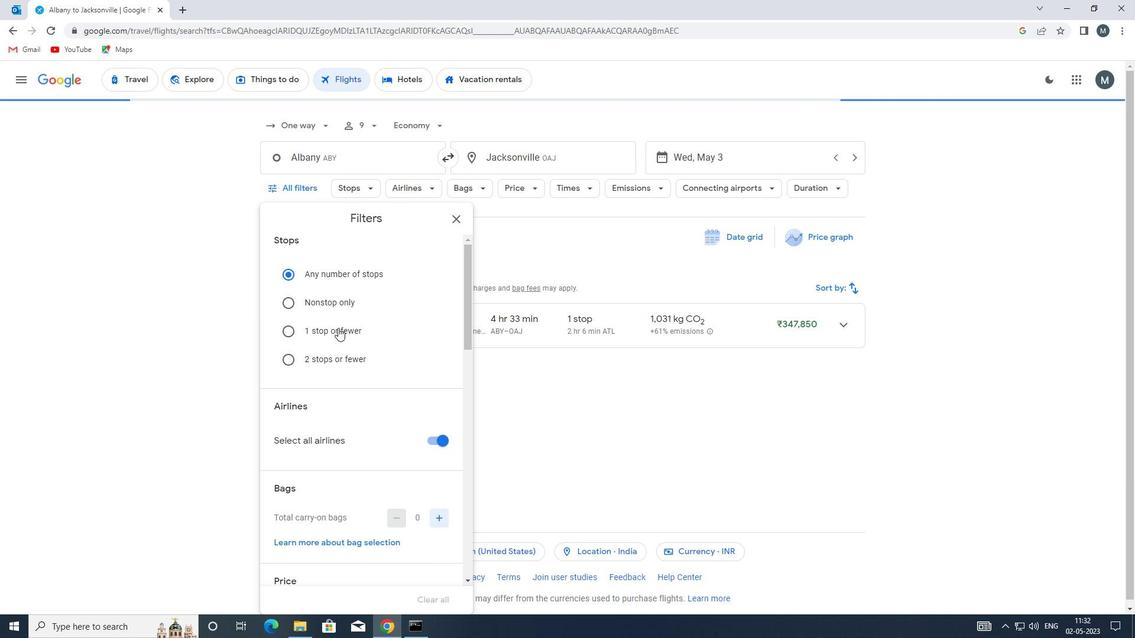 
Action: Mouse scrolled (338, 338) with delta (0, 0)
Screenshot: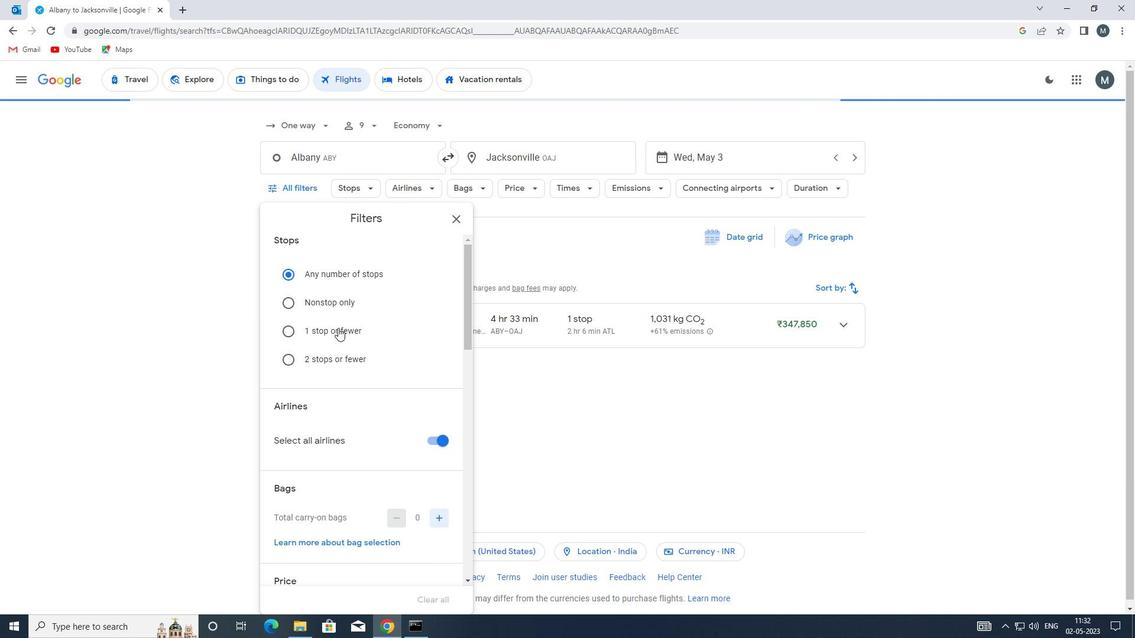 
Action: Mouse moved to (338, 346)
Screenshot: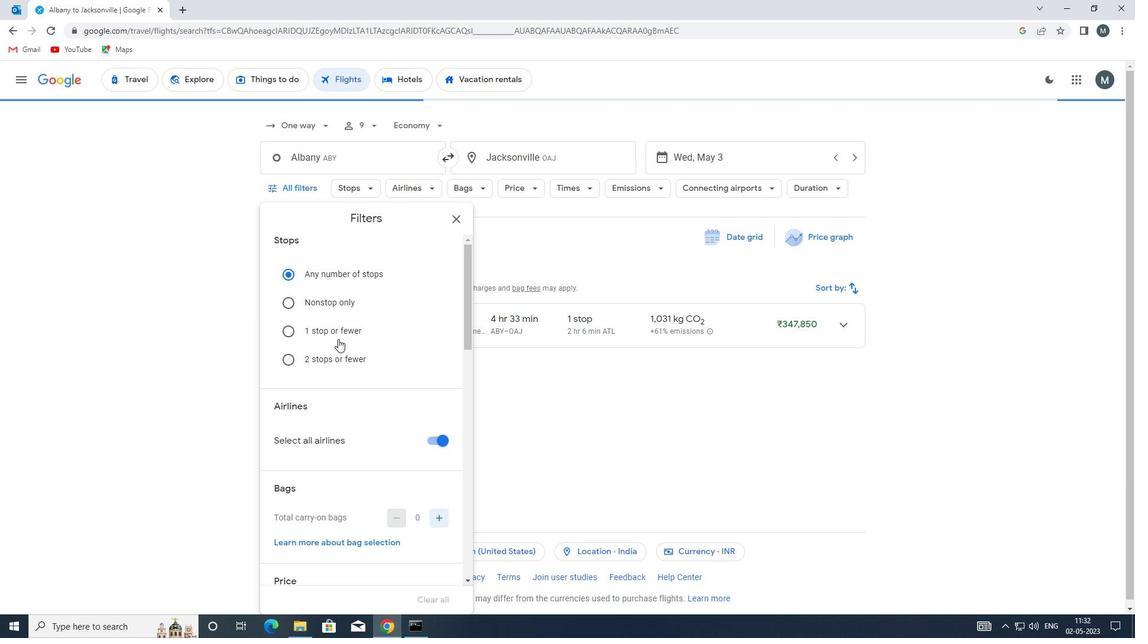 
Action: Mouse scrolled (338, 345) with delta (0, 0)
Screenshot: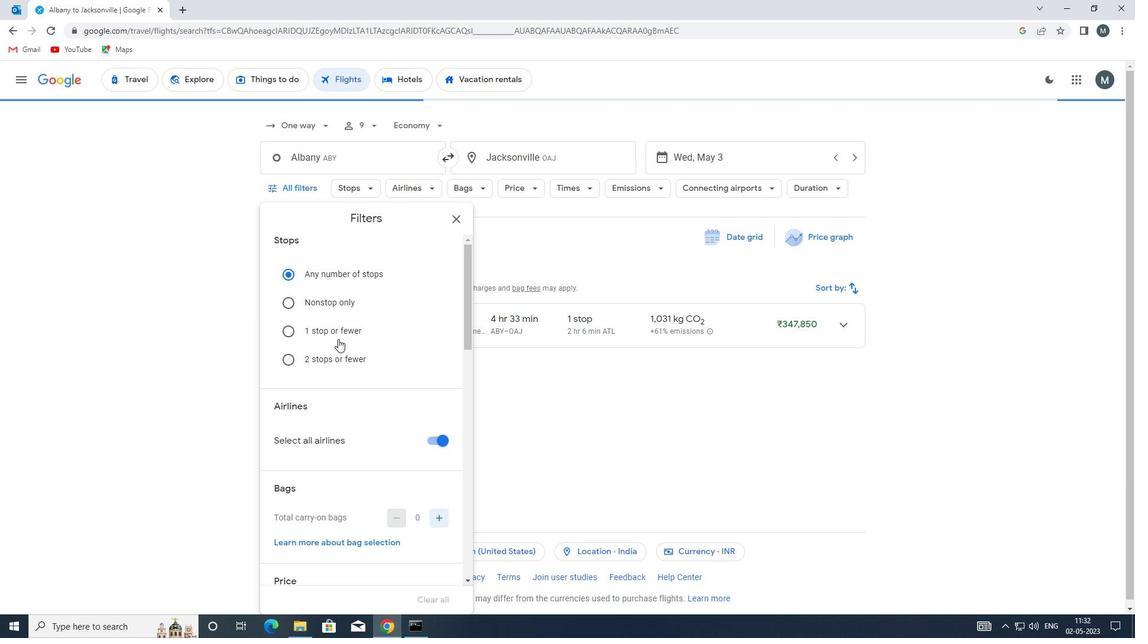 
Action: Mouse moved to (444, 319)
Screenshot: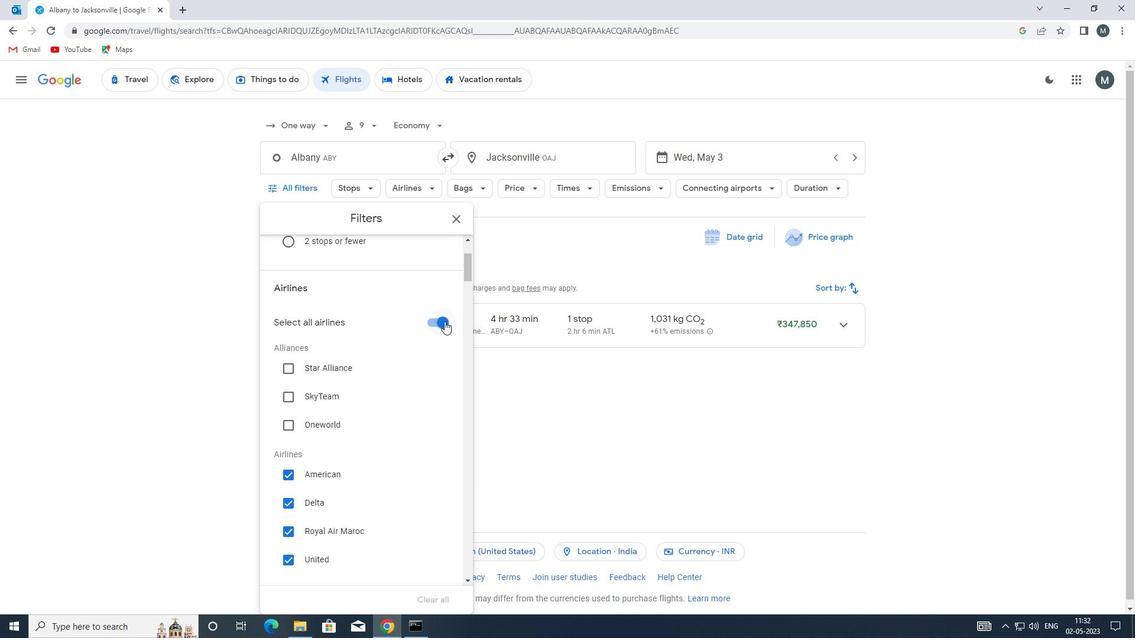 
Action: Mouse pressed left at (444, 319)
Screenshot: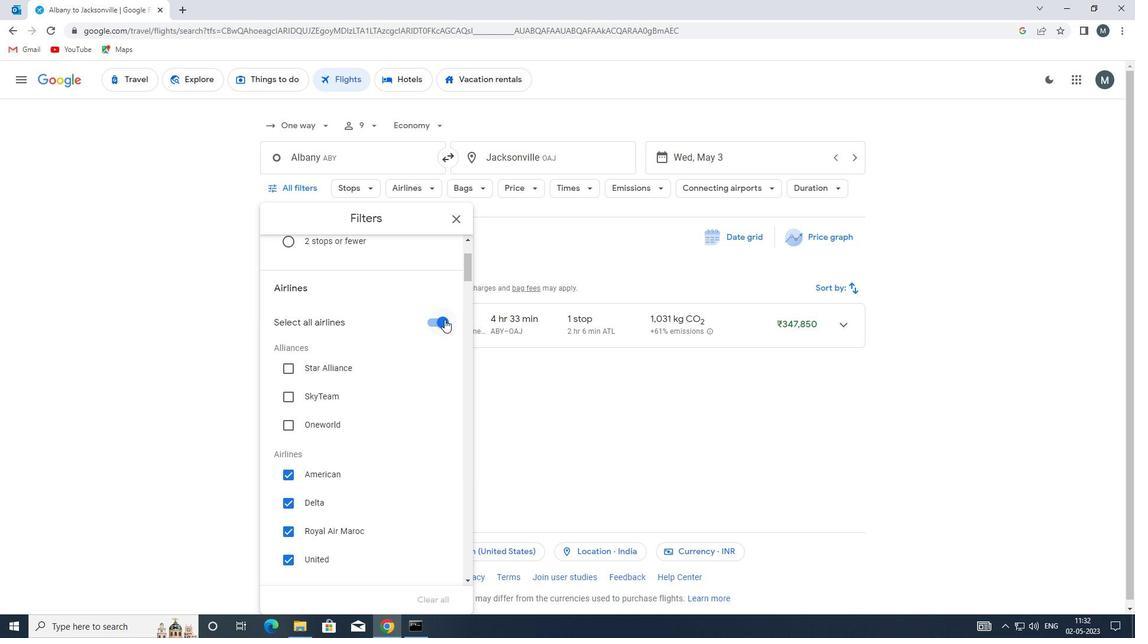 
Action: Mouse moved to (383, 386)
Screenshot: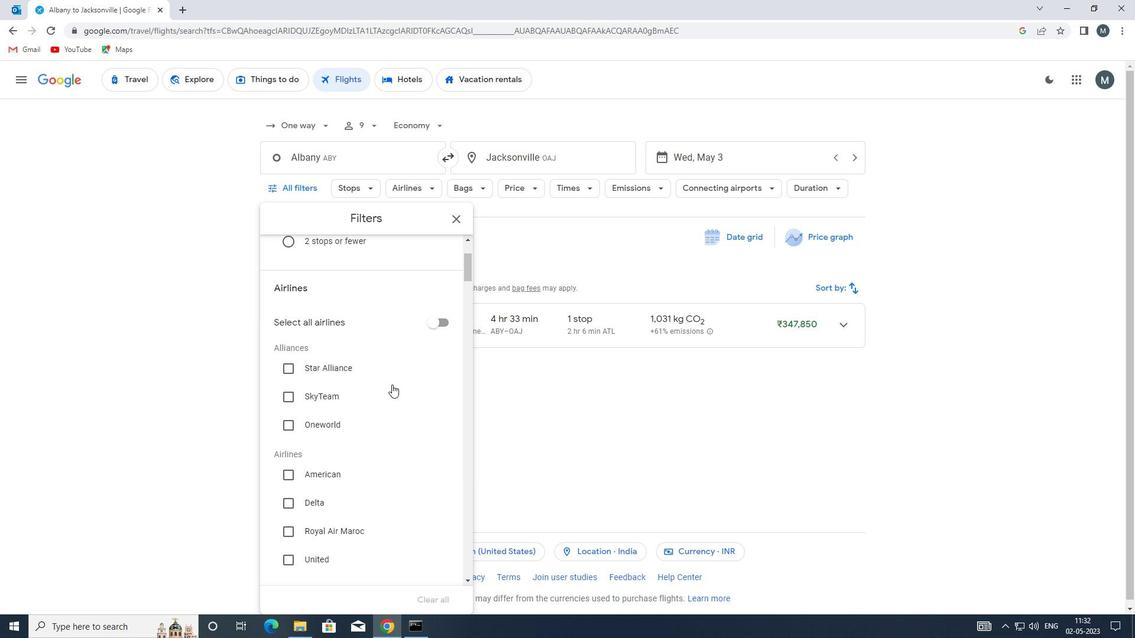 
Action: Mouse scrolled (383, 386) with delta (0, 0)
Screenshot: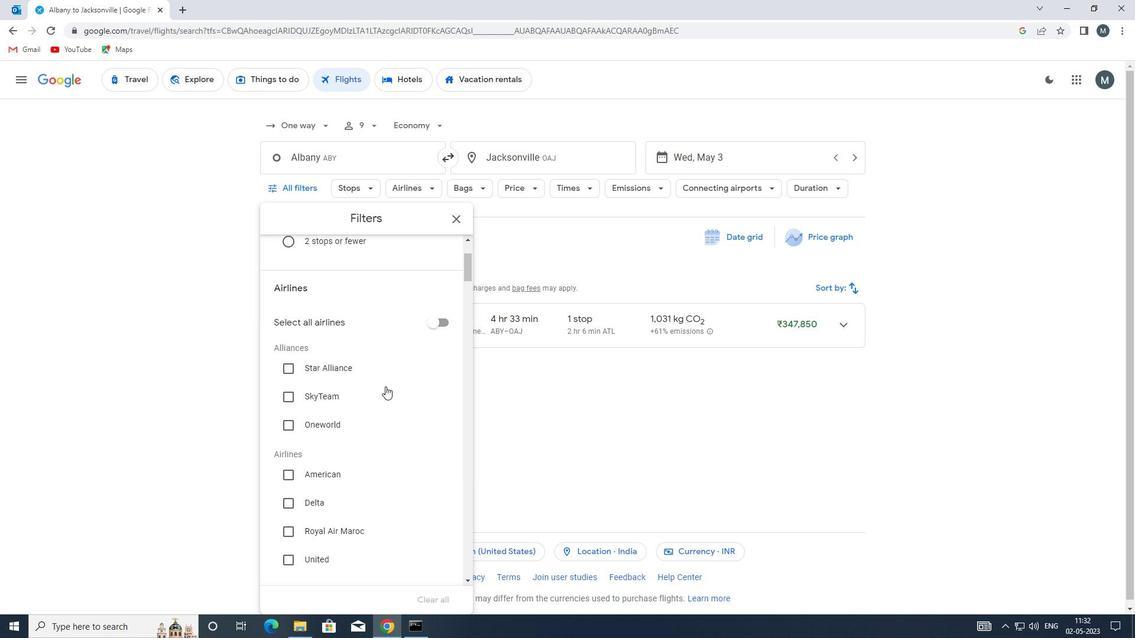 
Action: Mouse scrolled (383, 386) with delta (0, 0)
Screenshot: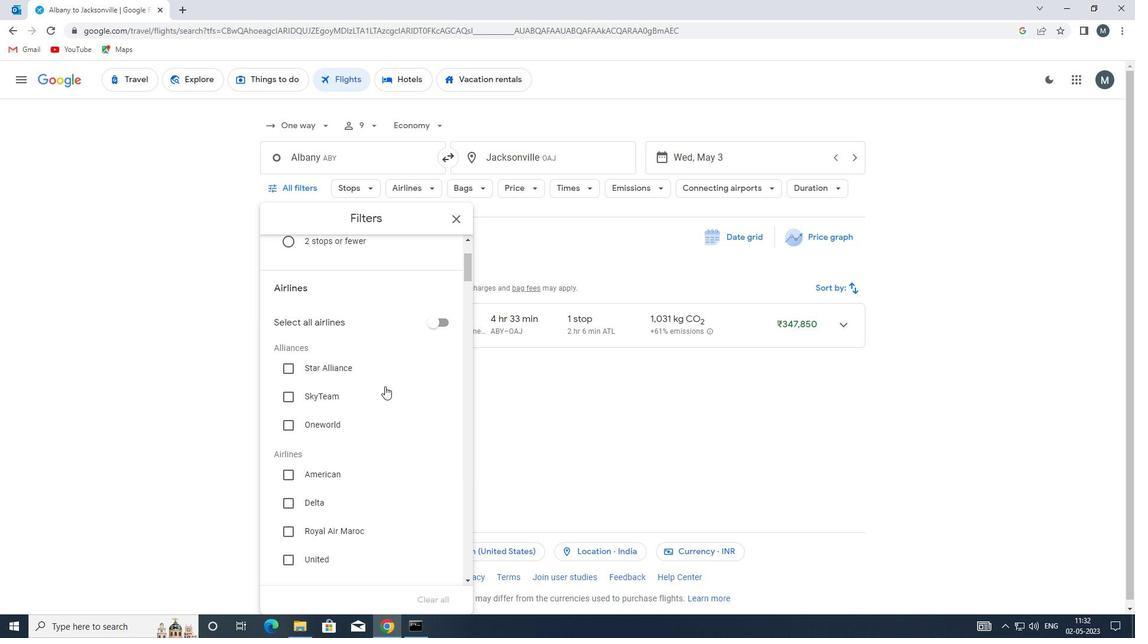 
Action: Mouse moved to (288, 383)
Screenshot: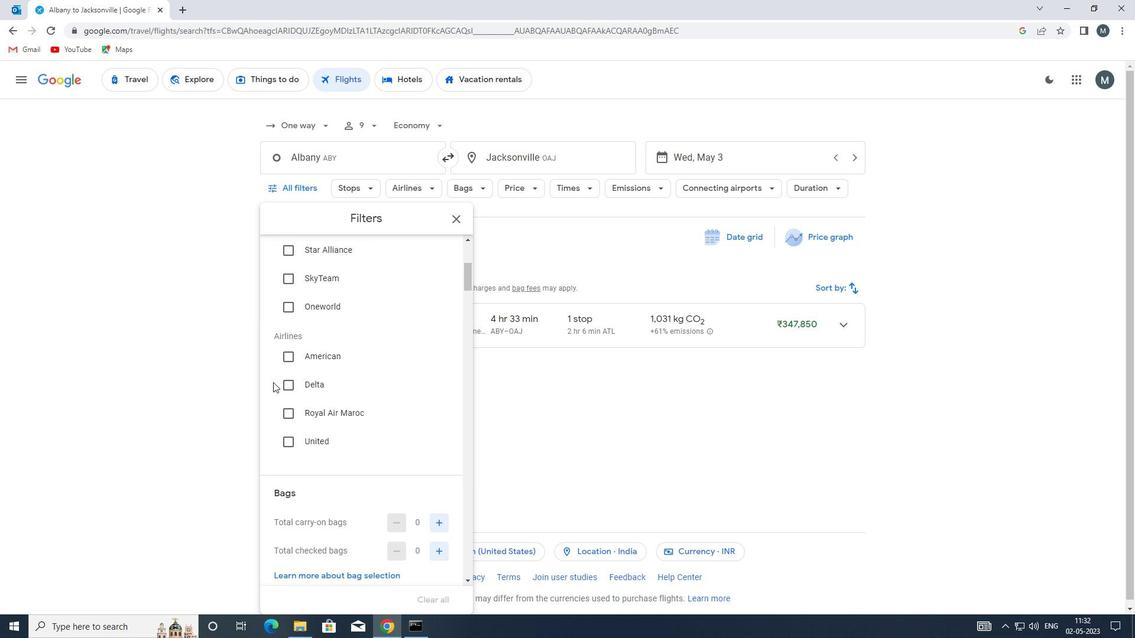 
Action: Mouse pressed left at (288, 383)
Screenshot: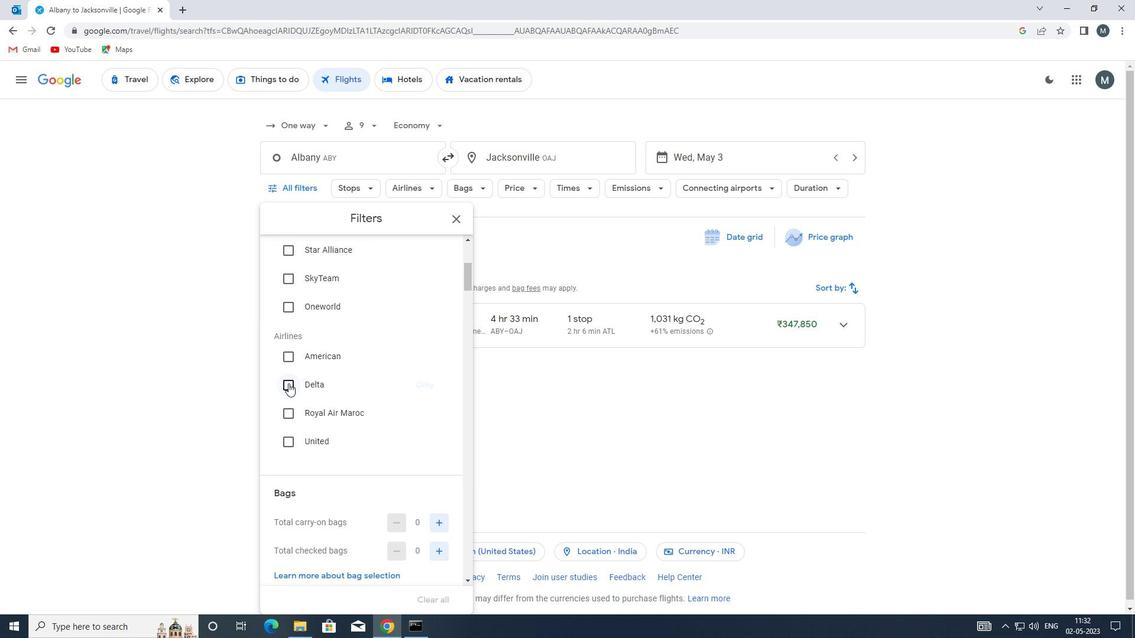 
Action: Mouse moved to (355, 385)
Screenshot: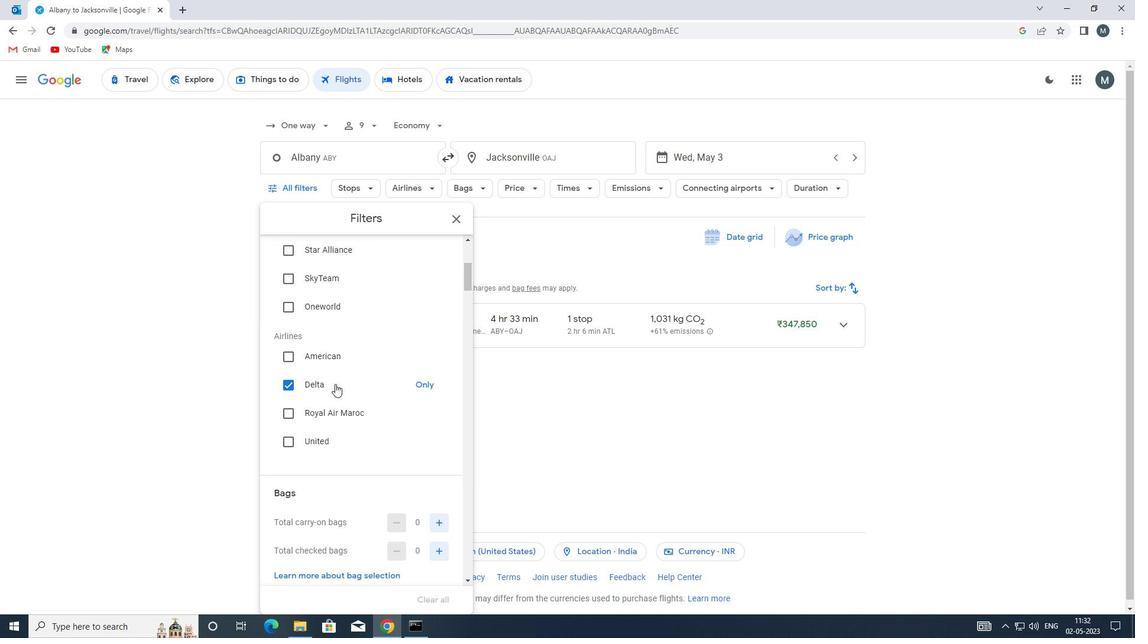 
Action: Mouse scrolled (355, 384) with delta (0, 0)
Screenshot: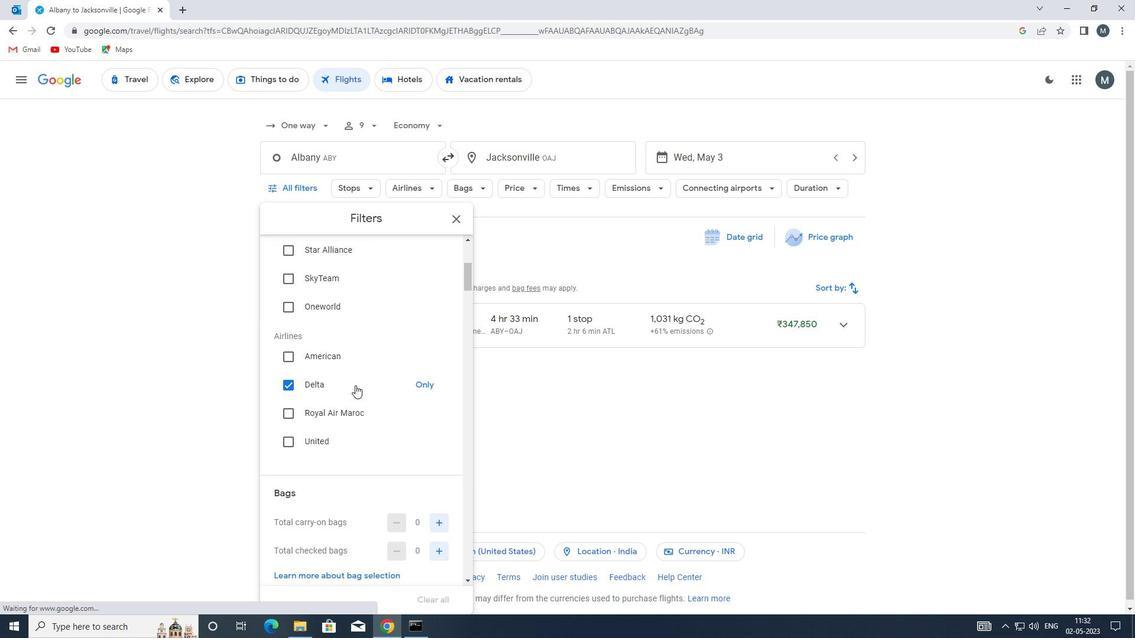 
Action: Mouse scrolled (355, 384) with delta (0, 0)
Screenshot: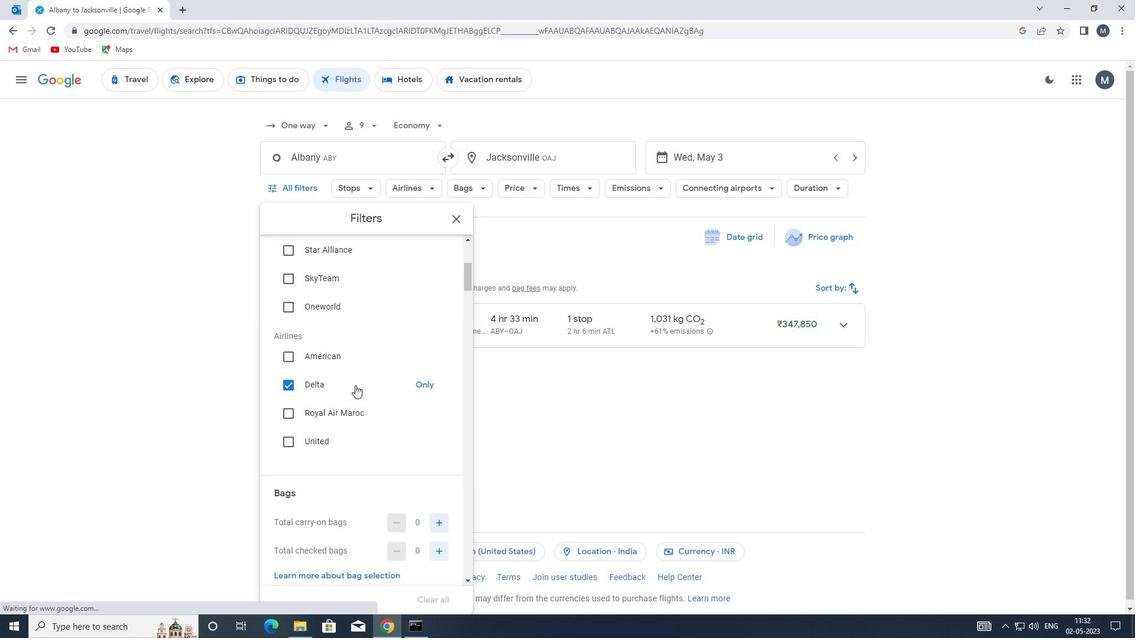 
Action: Mouse moved to (356, 389)
Screenshot: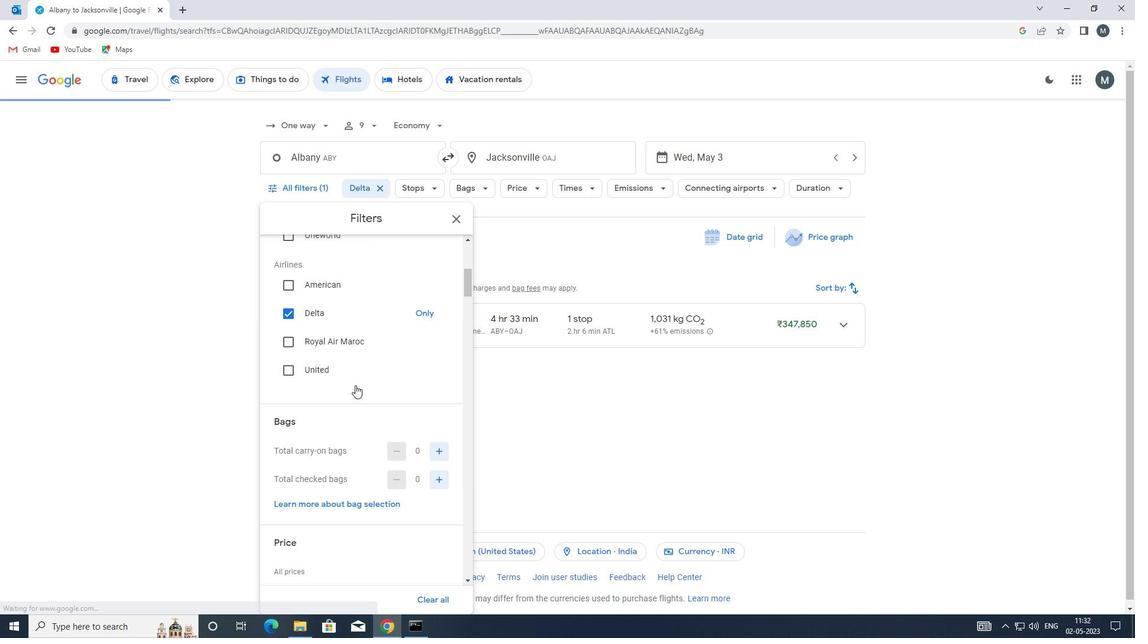 
Action: Mouse scrolled (356, 388) with delta (0, 0)
Screenshot: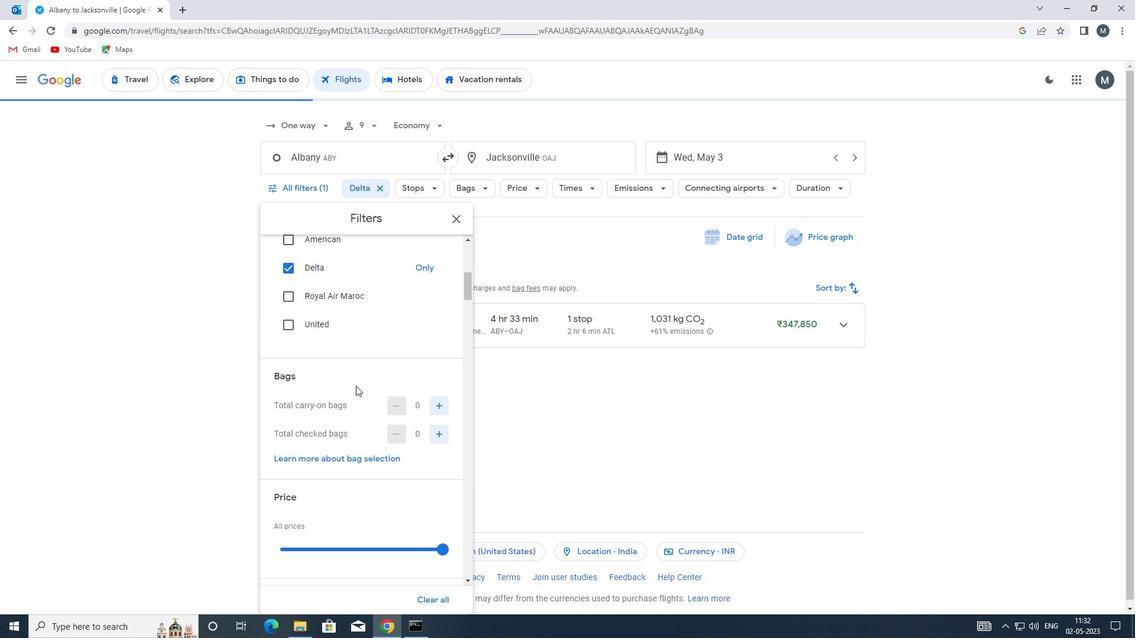
Action: Mouse moved to (435, 345)
Screenshot: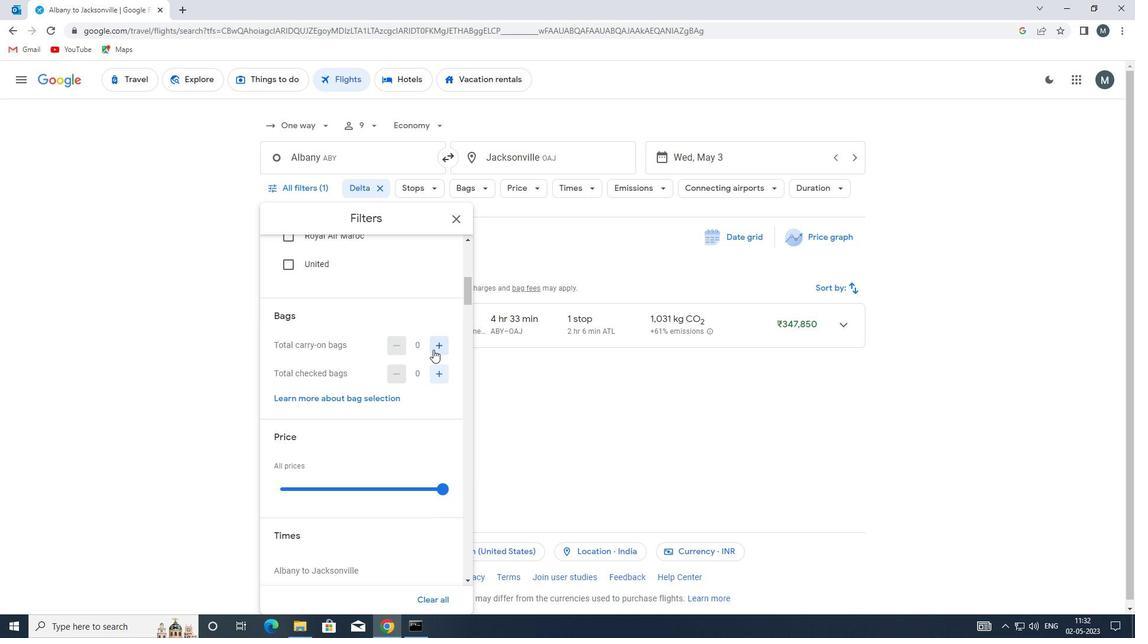 
Action: Mouse pressed left at (435, 345)
Screenshot: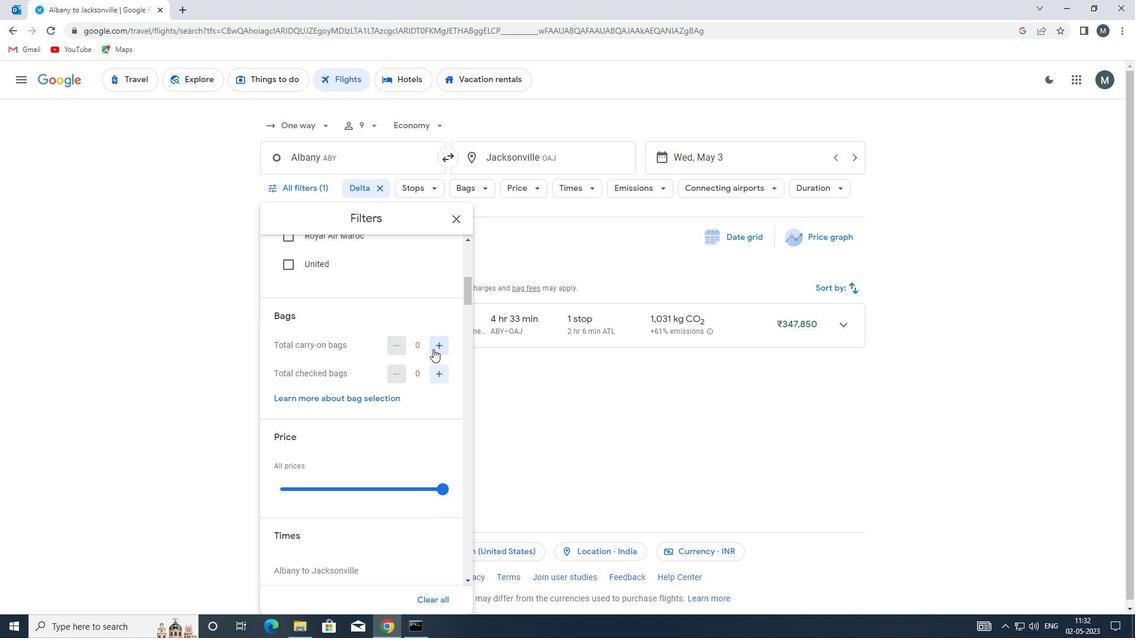 
Action: Mouse pressed left at (435, 345)
Screenshot: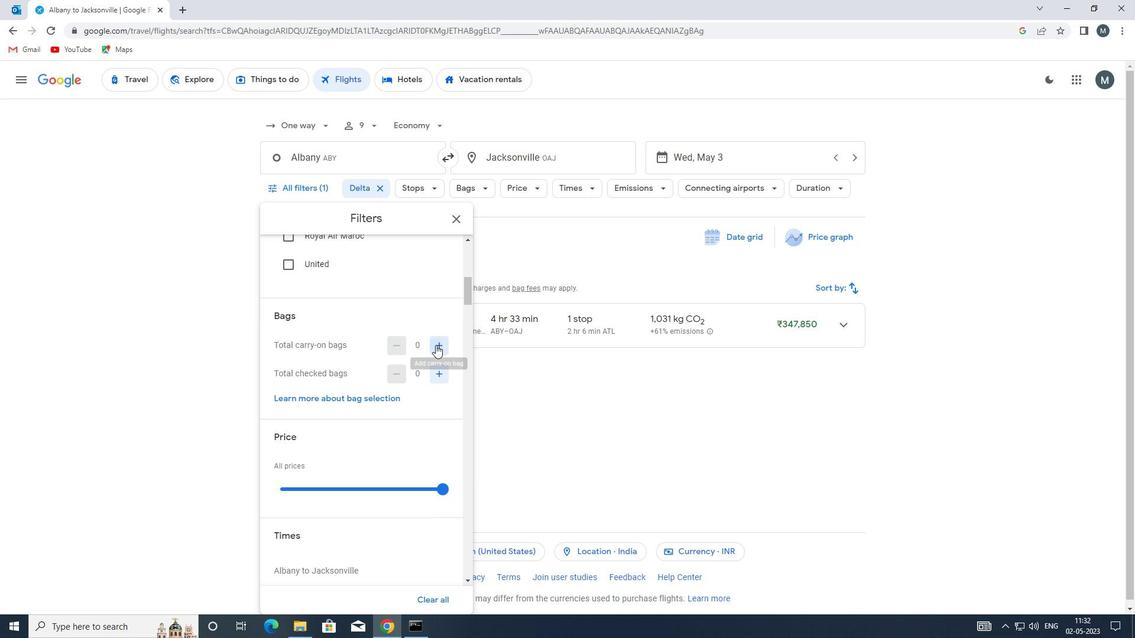 
Action: Mouse moved to (376, 368)
Screenshot: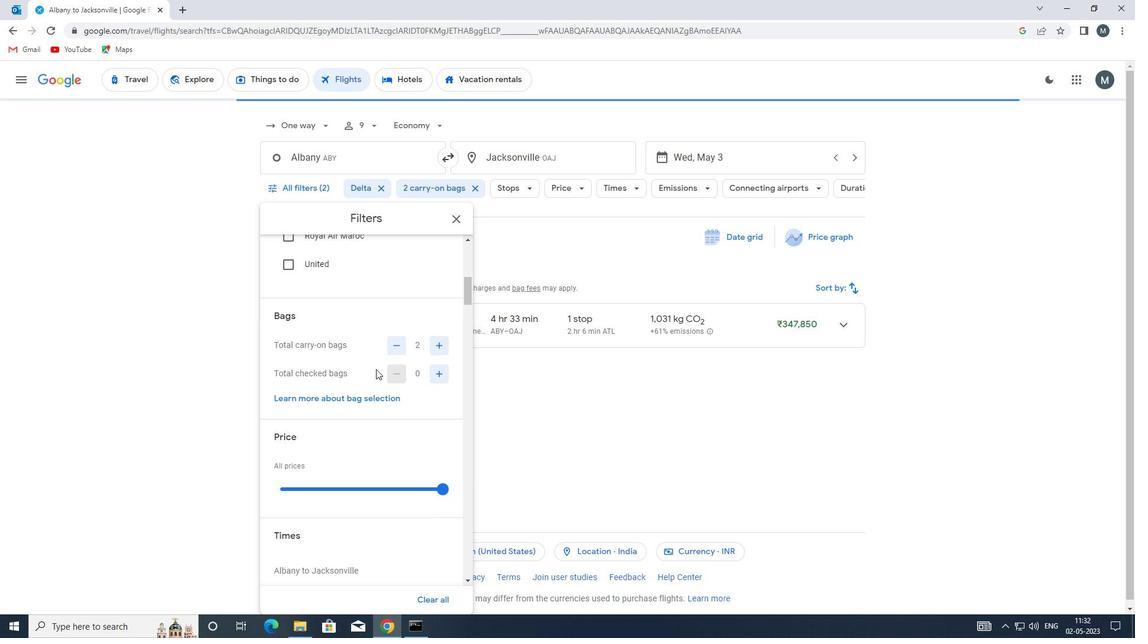 
Action: Mouse scrolled (376, 368) with delta (0, 0)
Screenshot: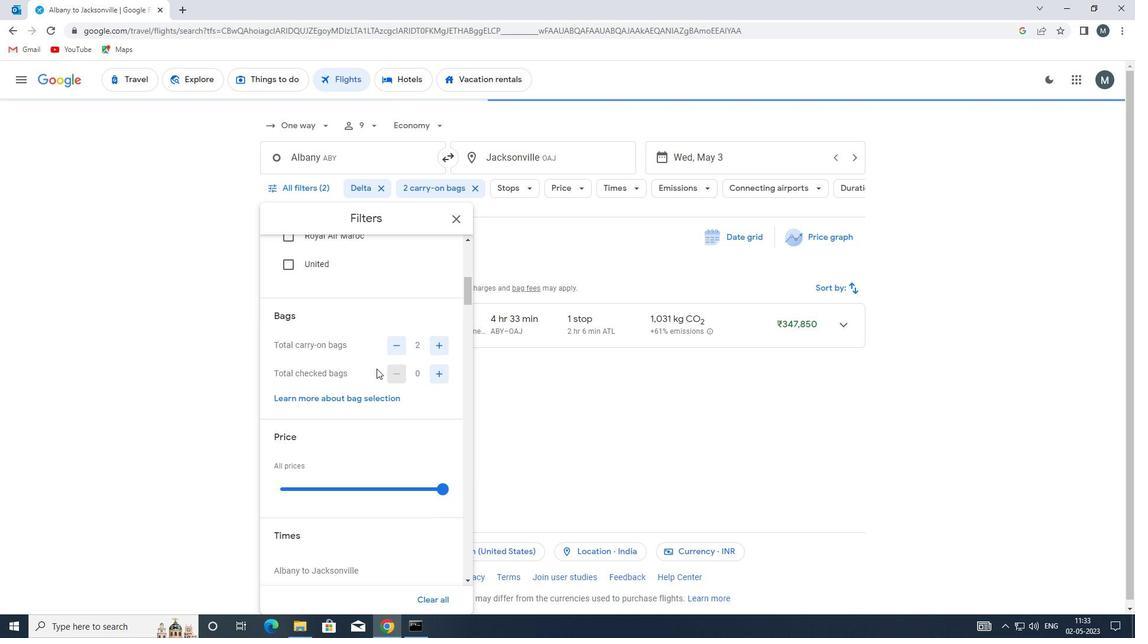 
Action: Mouse scrolled (376, 368) with delta (0, 0)
Screenshot: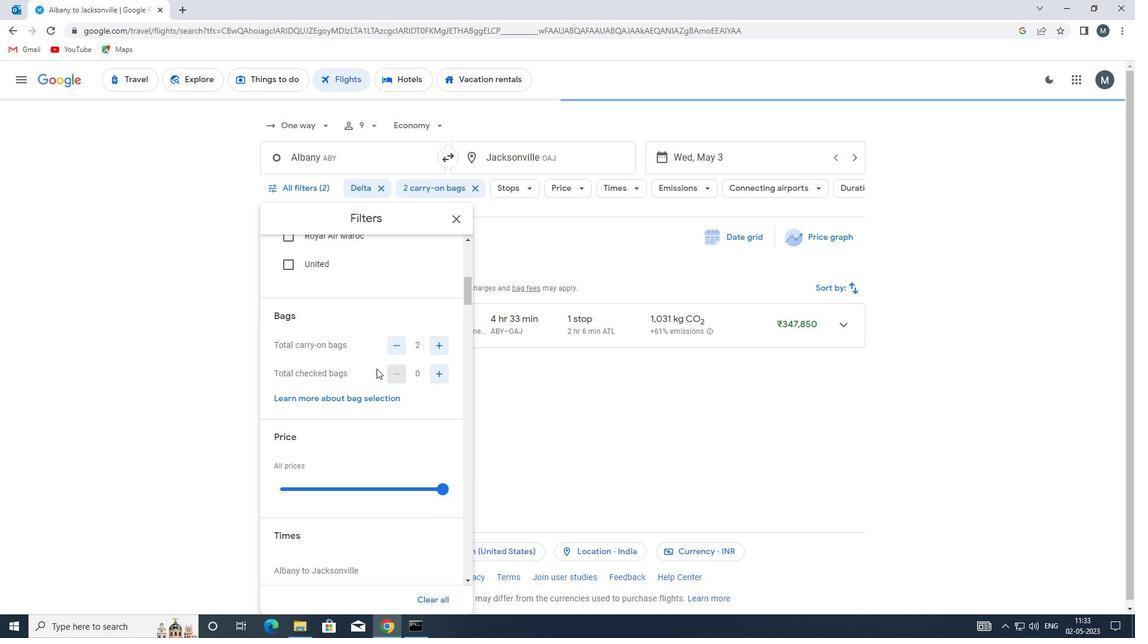 
Action: Mouse moved to (339, 368)
Screenshot: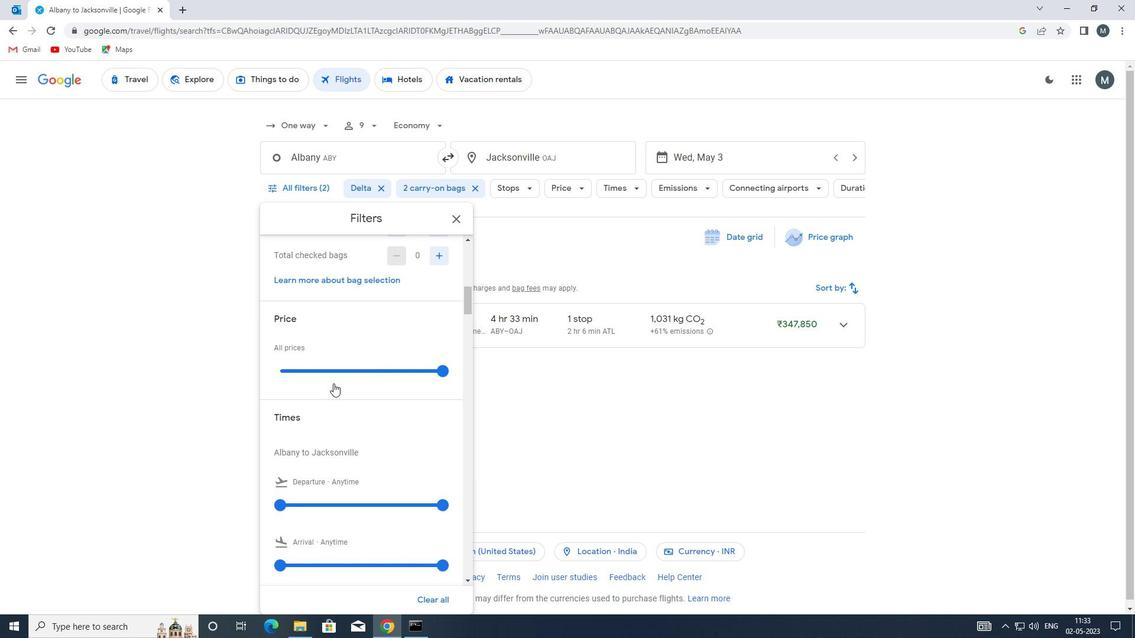 
Action: Mouse pressed left at (339, 368)
Screenshot: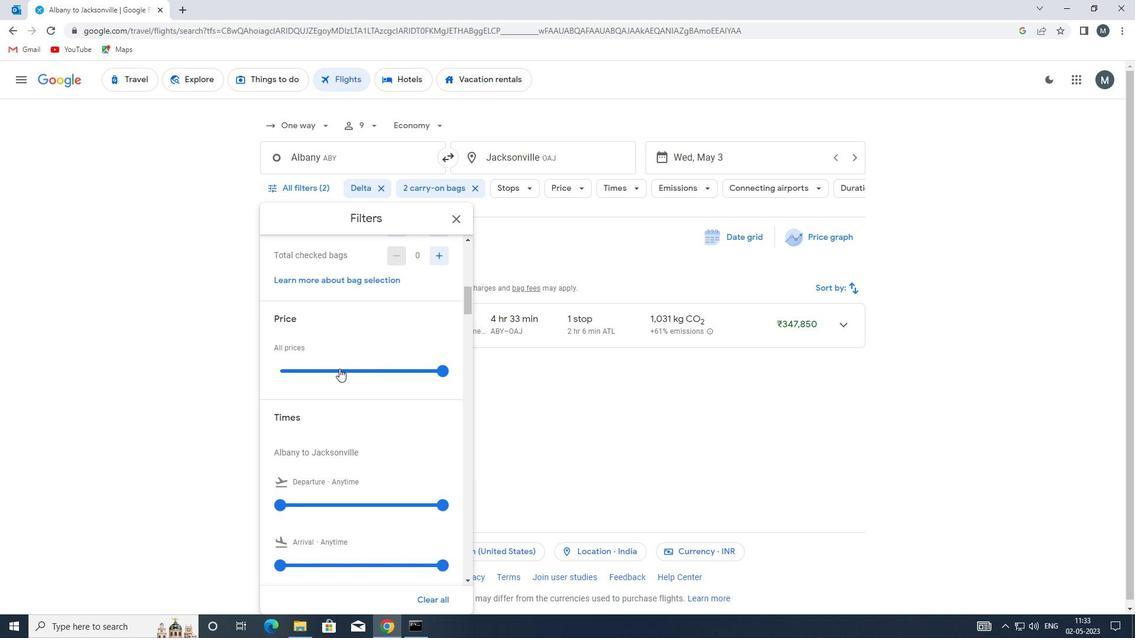 
Action: Mouse pressed left at (339, 368)
Screenshot: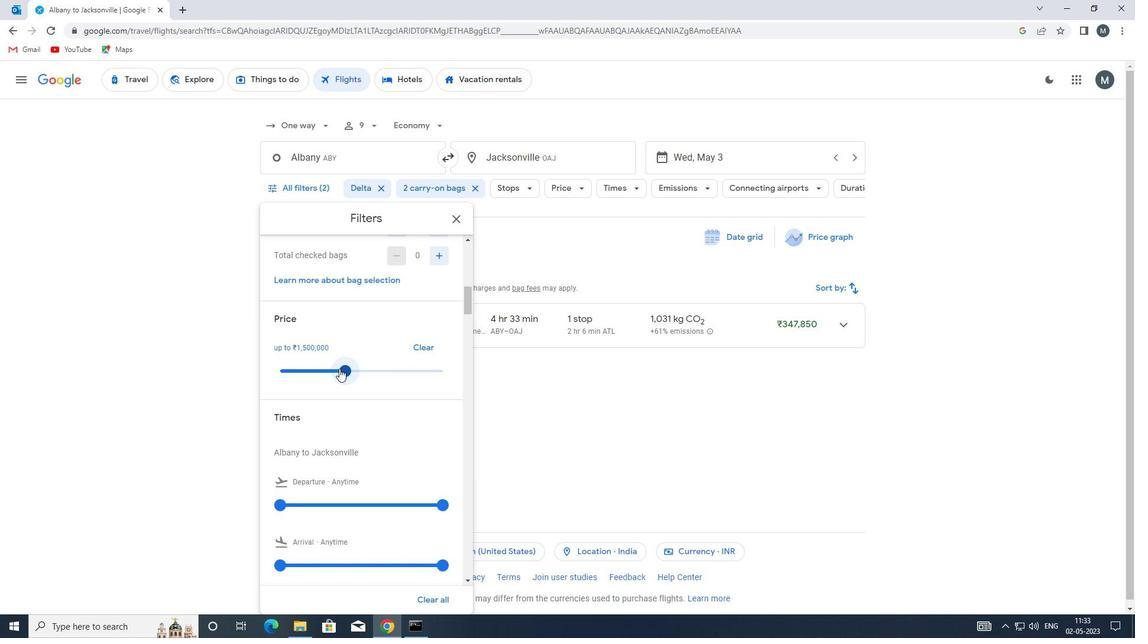 
Action: Mouse moved to (287, 364)
Screenshot: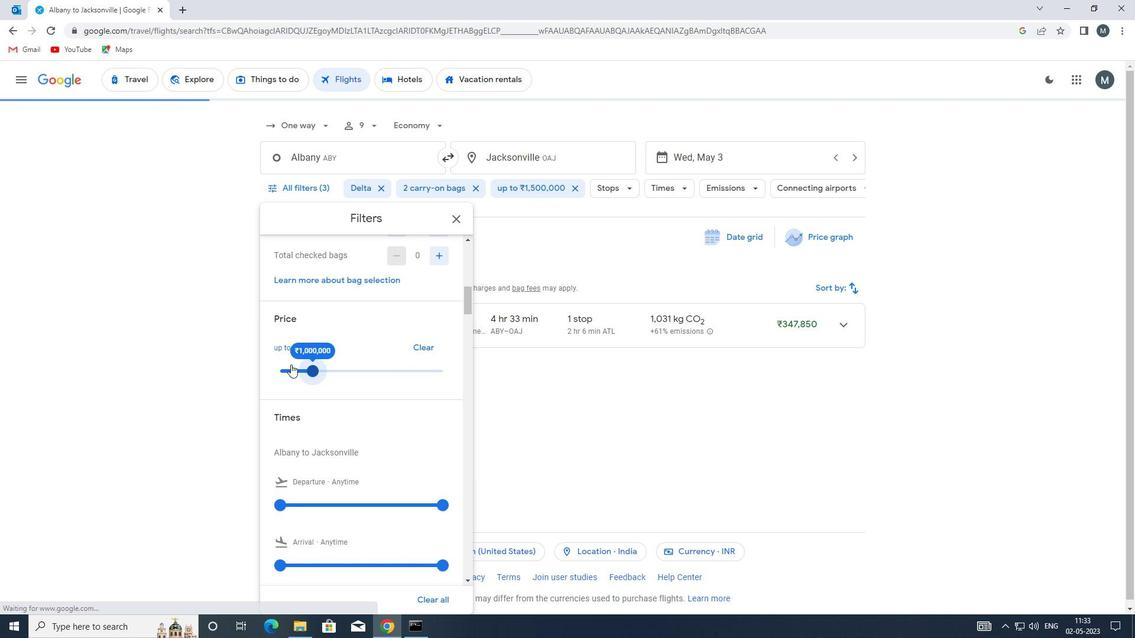
Action: Mouse pressed left at (287, 364)
Screenshot: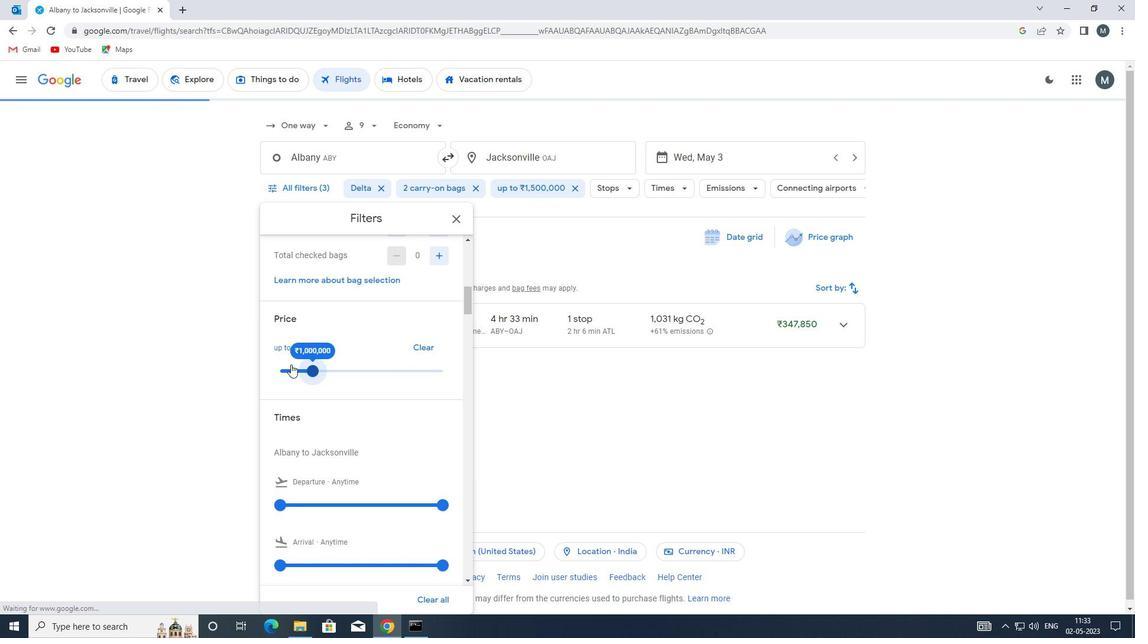 
Action: Mouse moved to (351, 354)
Screenshot: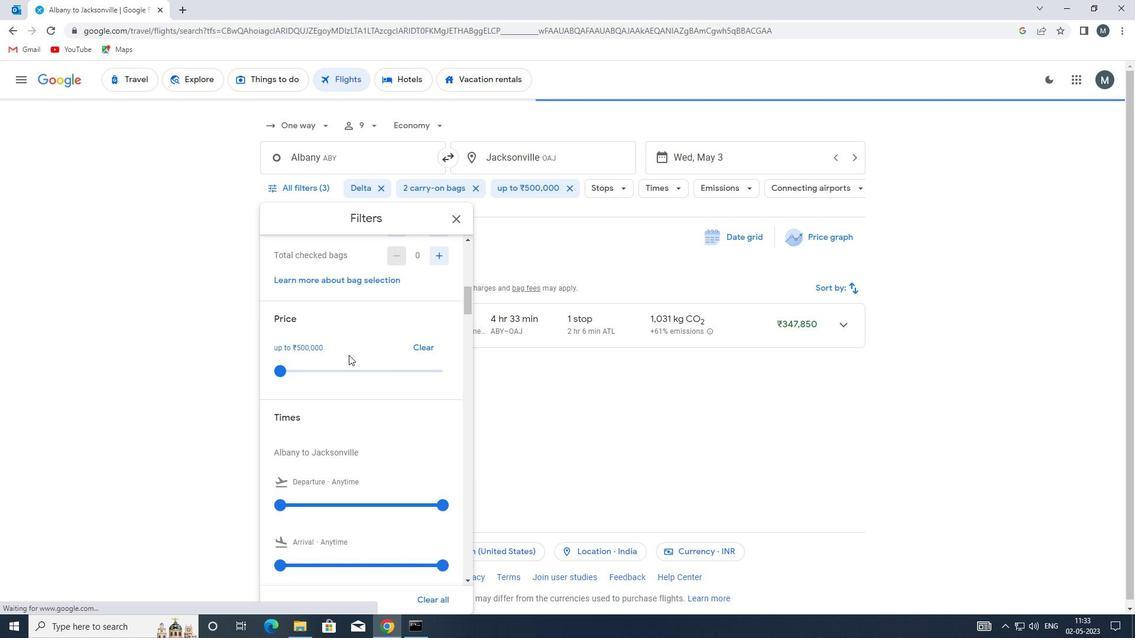 
Action: Mouse scrolled (351, 353) with delta (0, 0)
Screenshot: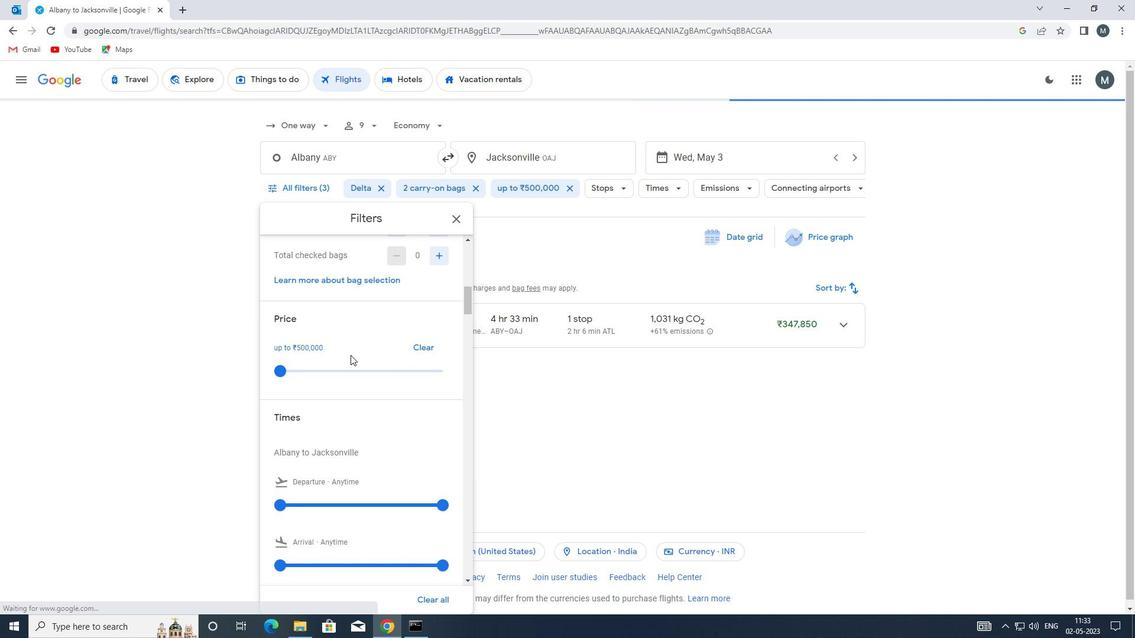 
Action: Mouse scrolled (351, 353) with delta (0, 0)
Screenshot: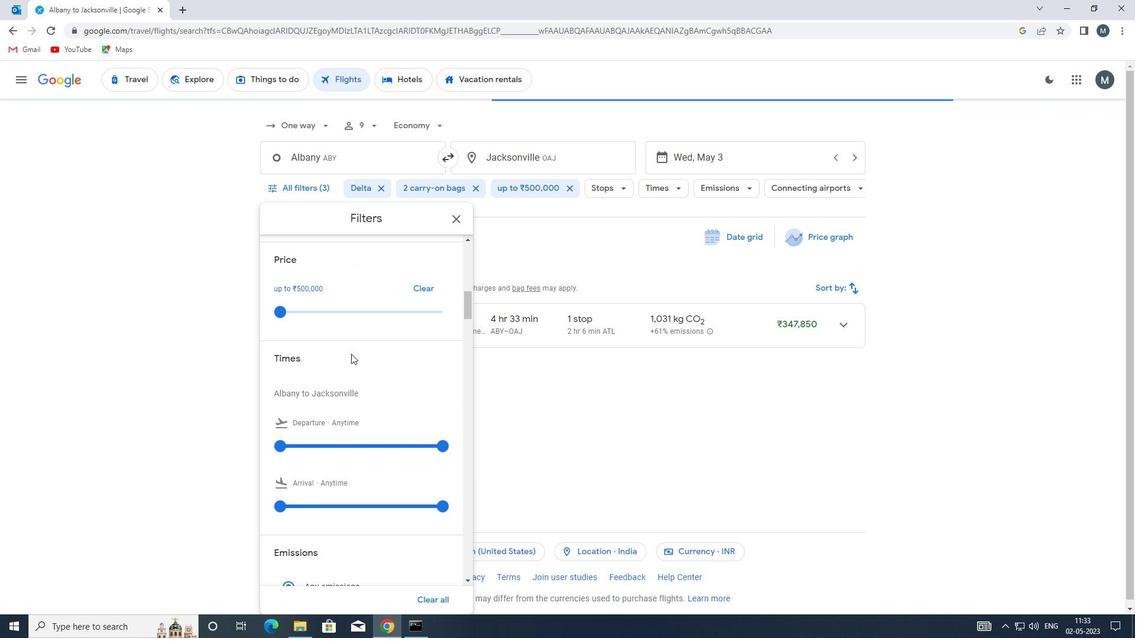 
Action: Mouse moved to (274, 384)
Screenshot: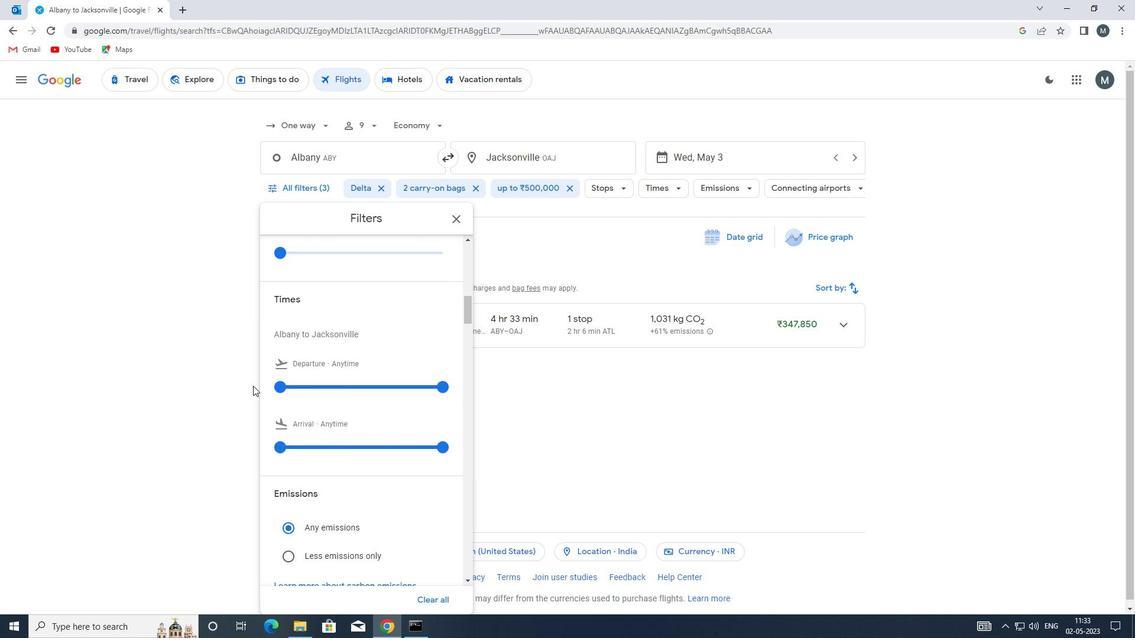 
Action: Mouse pressed left at (274, 384)
Screenshot: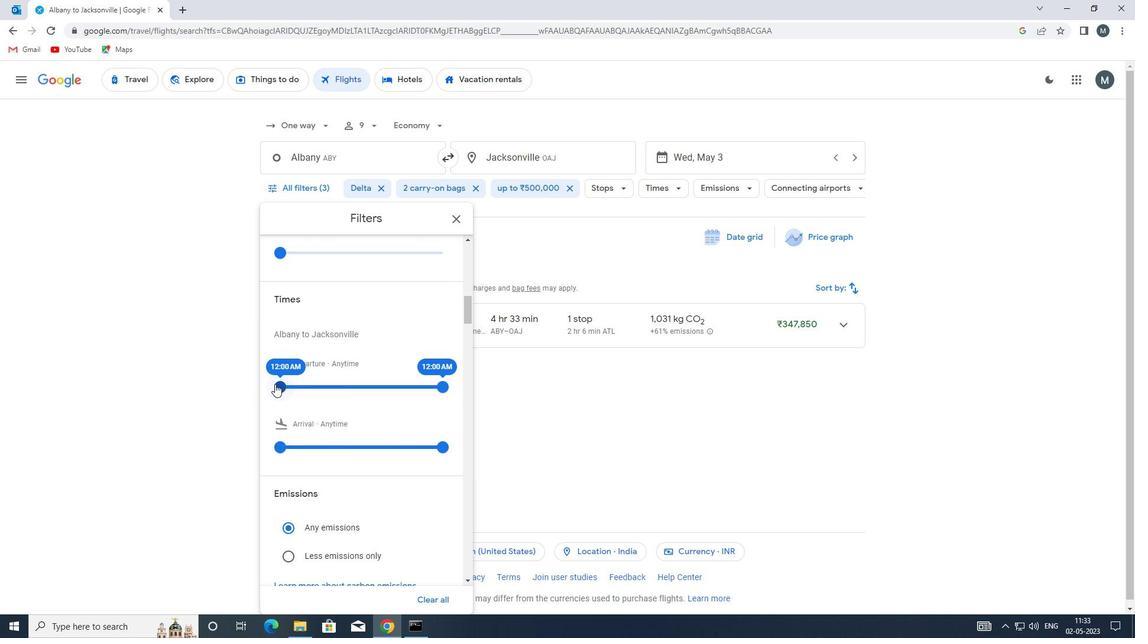 
Action: Mouse moved to (441, 386)
Screenshot: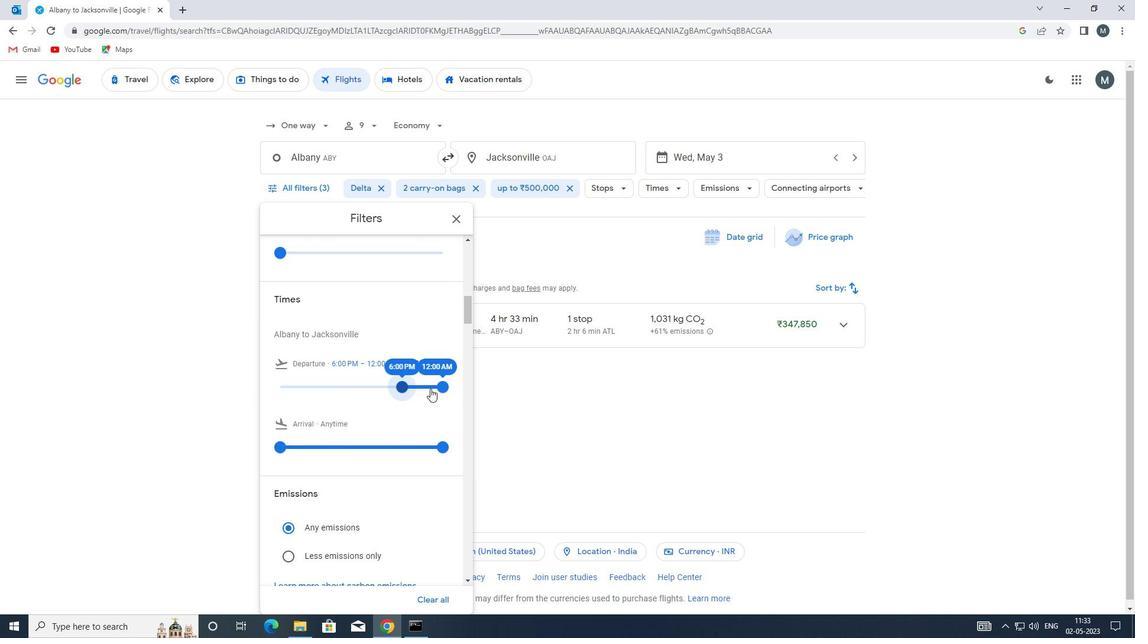
Action: Mouse pressed left at (441, 386)
Screenshot: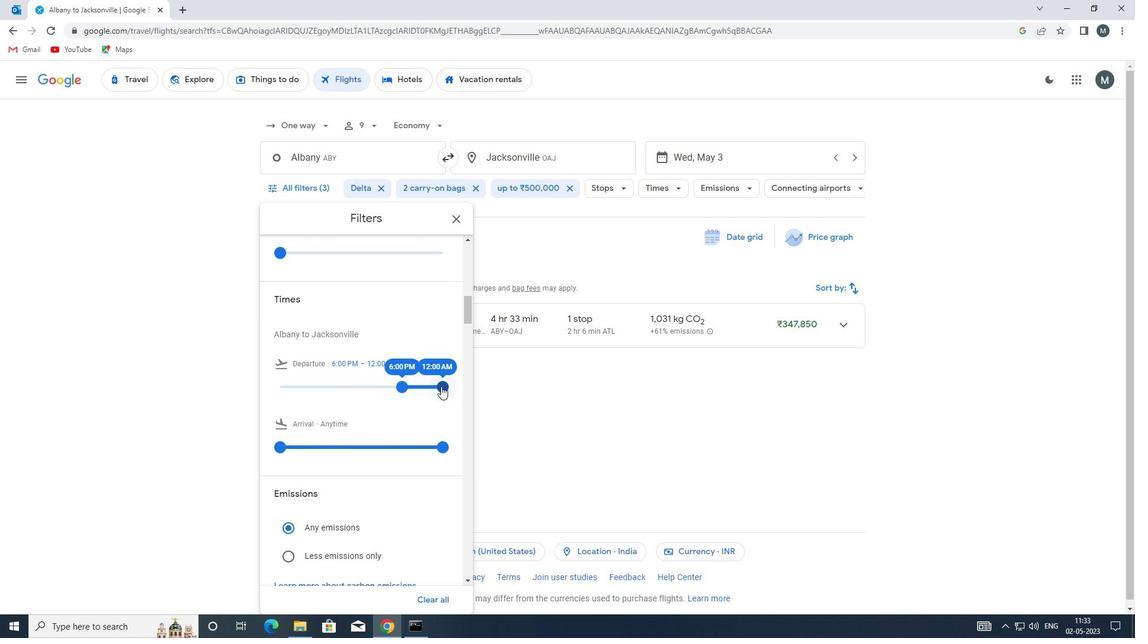 
Action: Mouse moved to (401, 373)
Screenshot: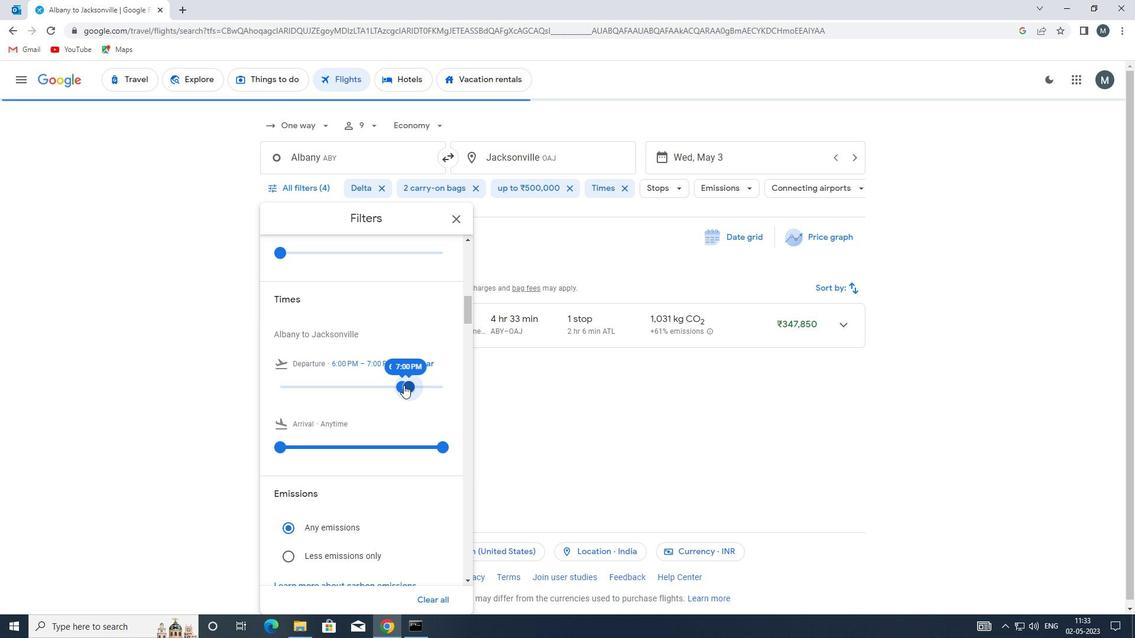 
Action: Mouse scrolled (401, 373) with delta (0, 0)
Screenshot: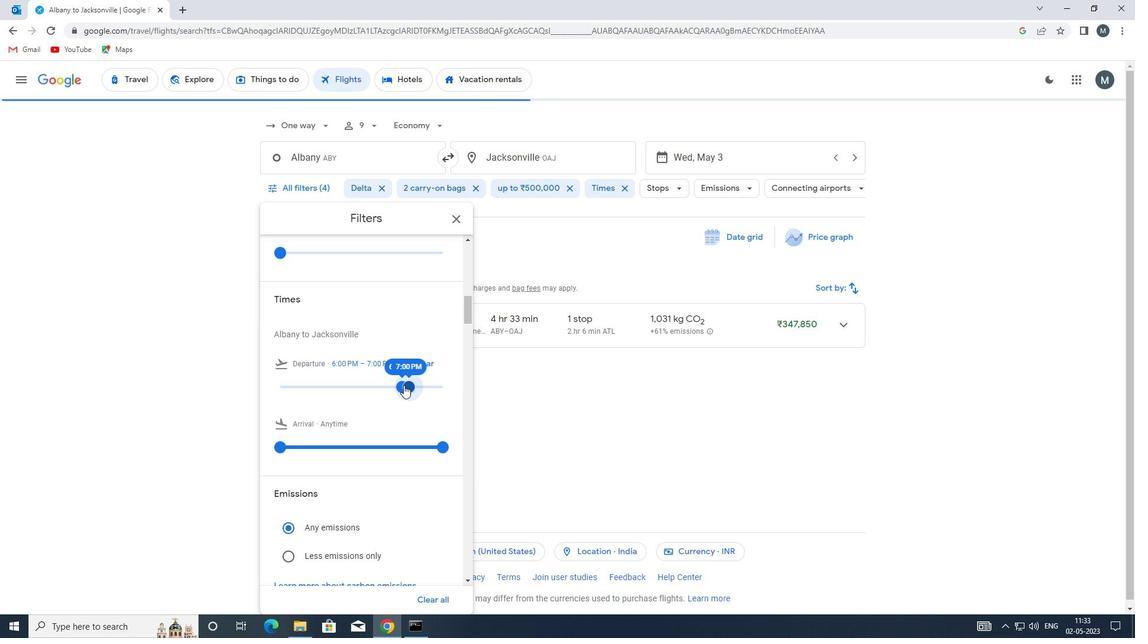 
Action: Mouse scrolled (401, 373) with delta (0, 0)
Screenshot: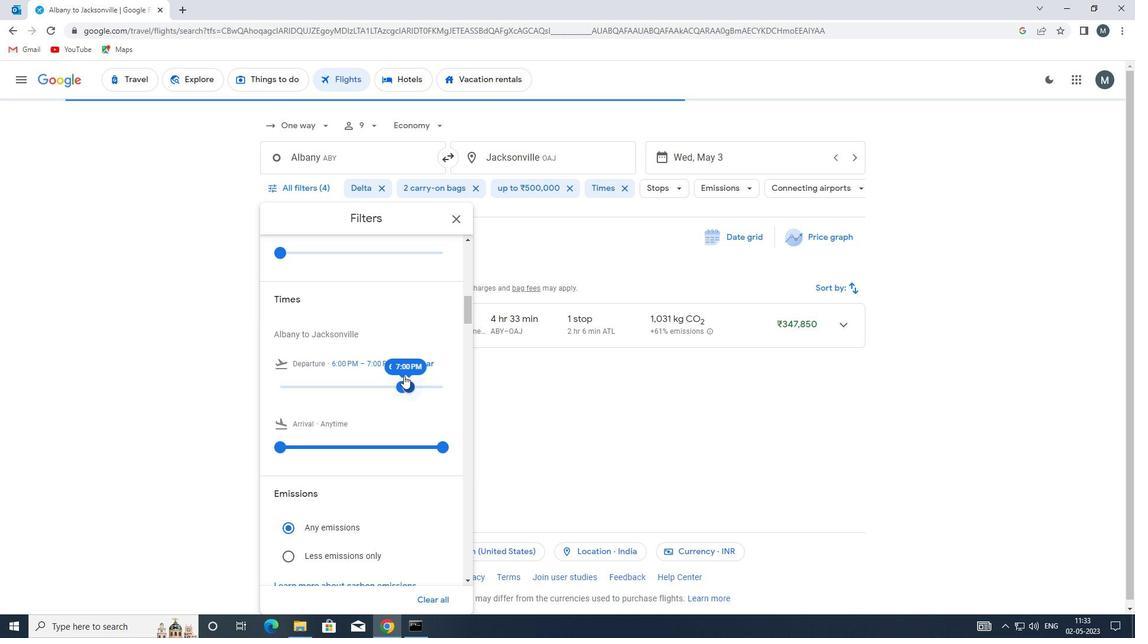 
Action: Mouse moved to (453, 219)
Screenshot: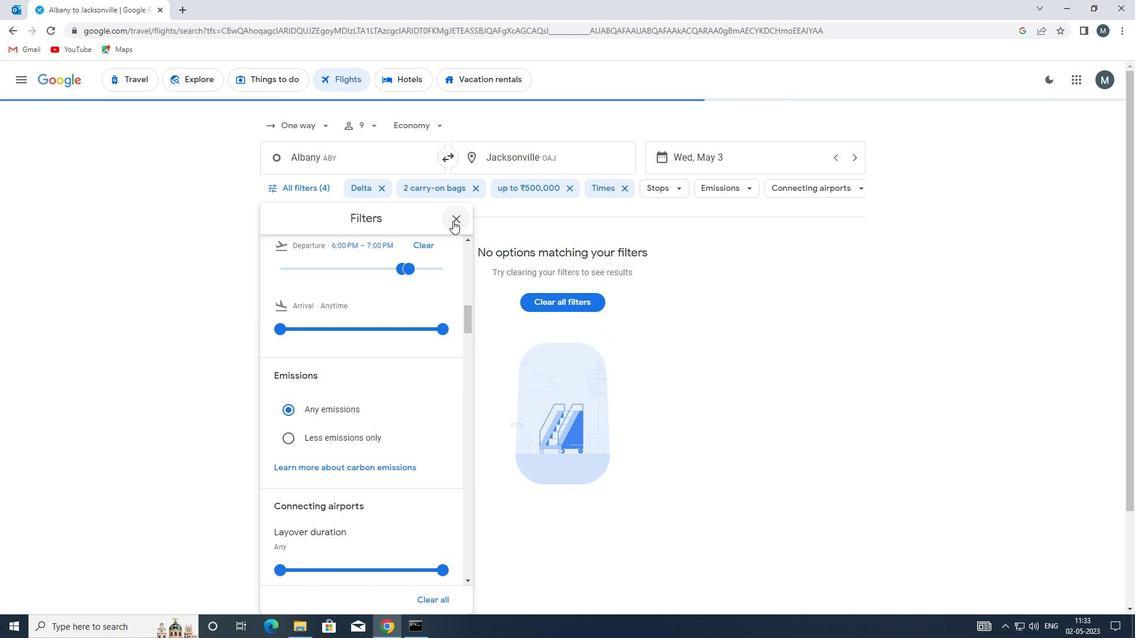 
Action: Mouse pressed left at (453, 219)
Screenshot: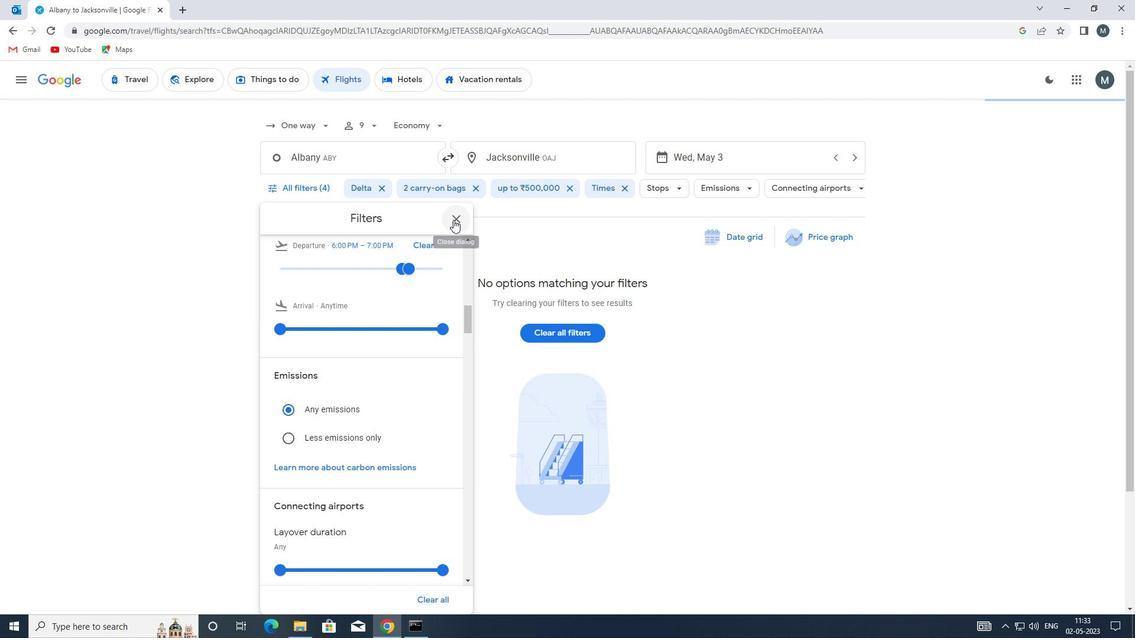 
